 Task: In the Contact  Adeline_Baker@coach.com; add deal stage: 'Presentation scheduled'; Add amount '100000'; Select Deal Type: New Business; Select priority: 'Low'; Associate deal with contact: choose any two contacts and company: Select any company.. Logged in from softage.1@softage.net
Action: Mouse moved to (94, 73)
Screenshot: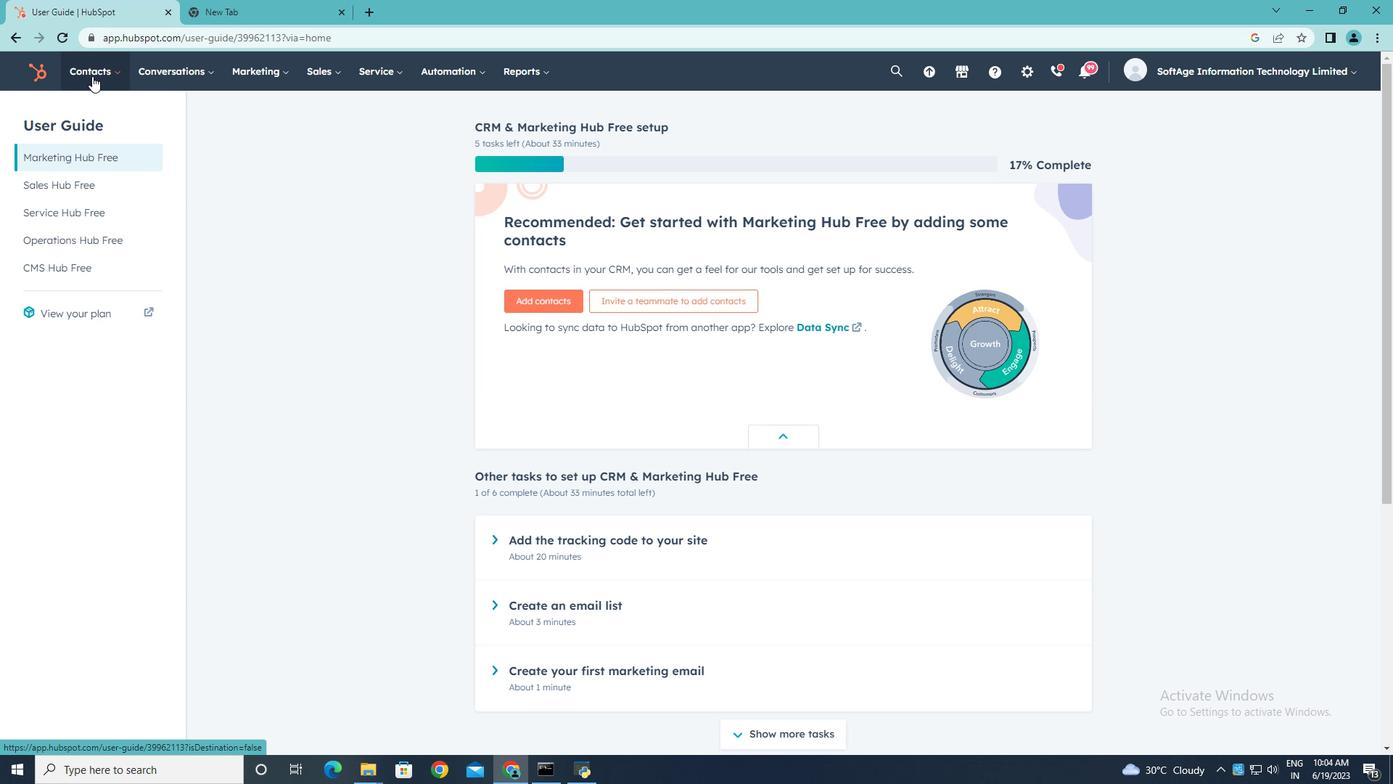 
Action: Mouse pressed left at (94, 73)
Screenshot: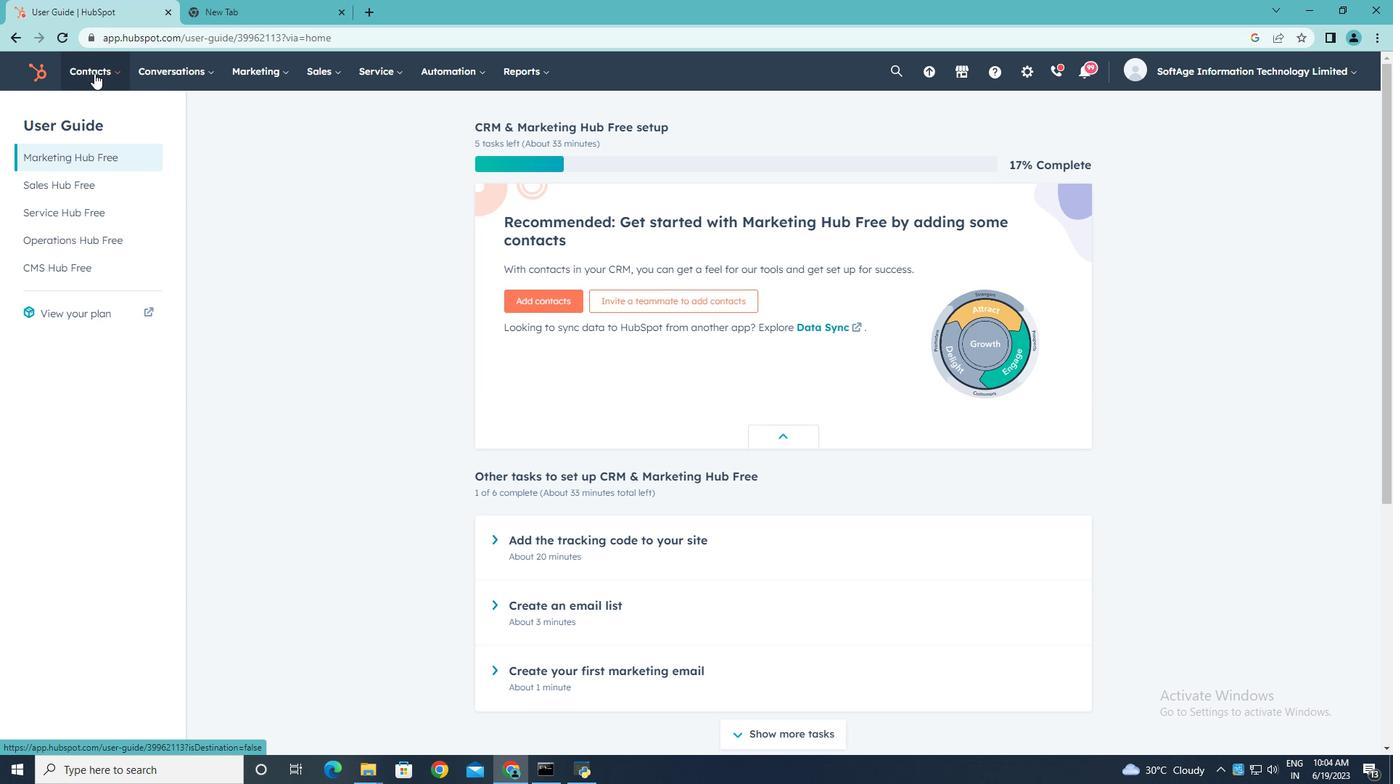 
Action: Mouse moved to (103, 119)
Screenshot: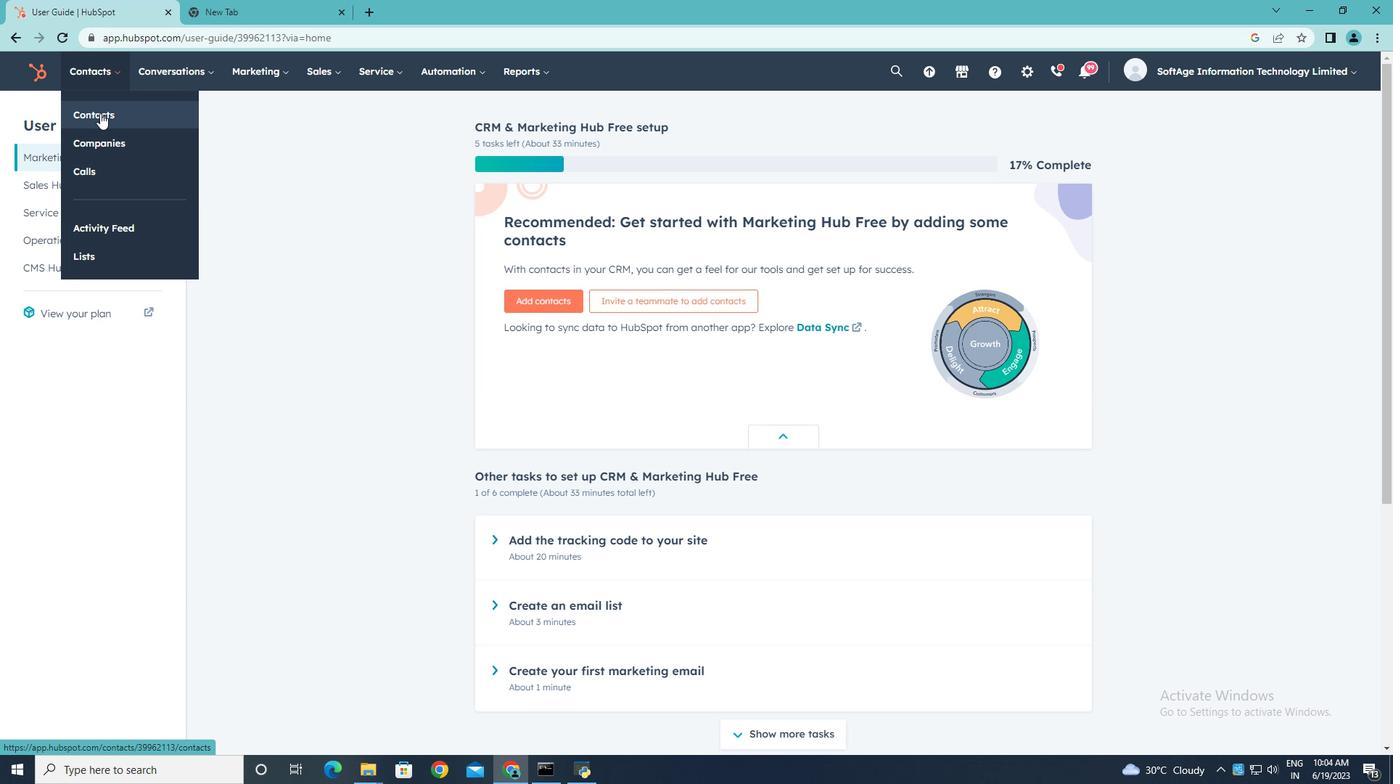 
Action: Mouse pressed left at (103, 119)
Screenshot: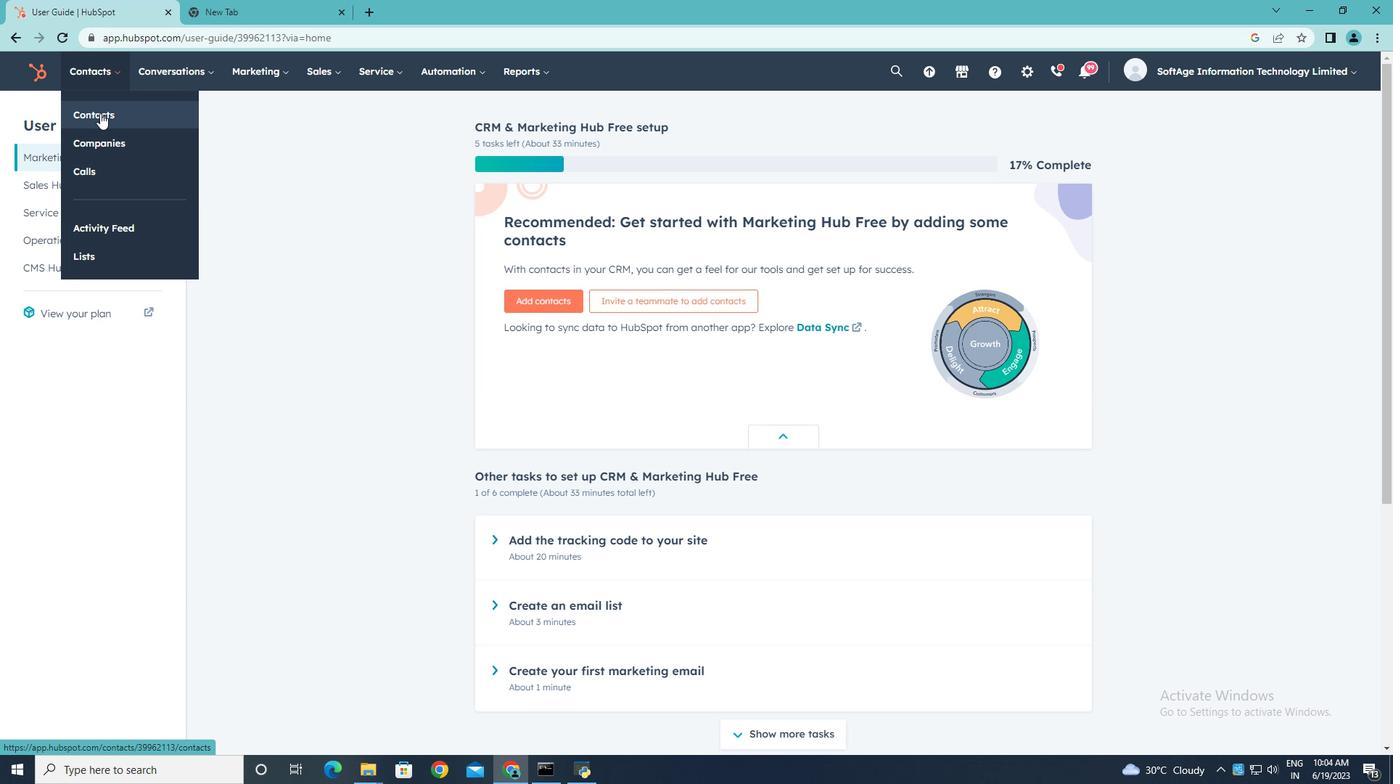 
Action: Mouse moved to (107, 238)
Screenshot: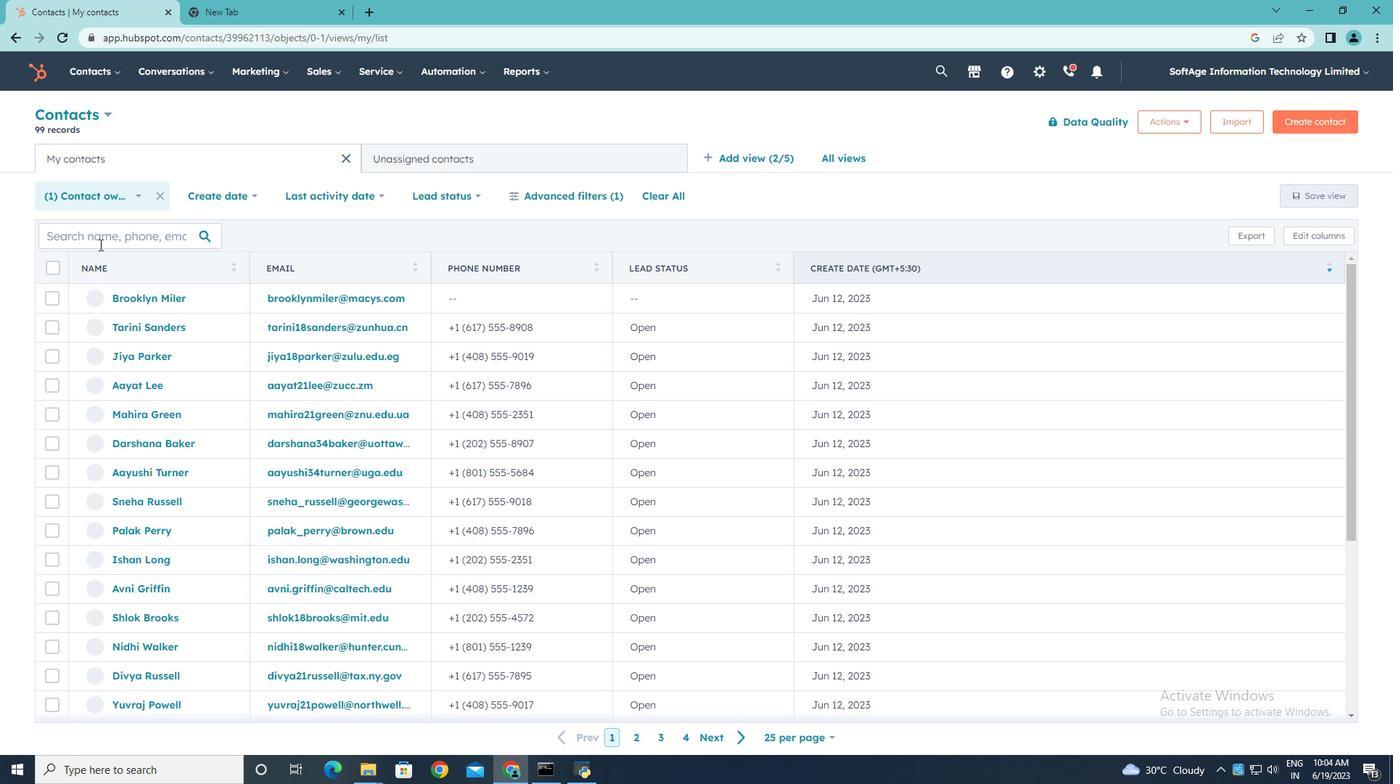 
Action: Mouse pressed left at (107, 238)
Screenshot: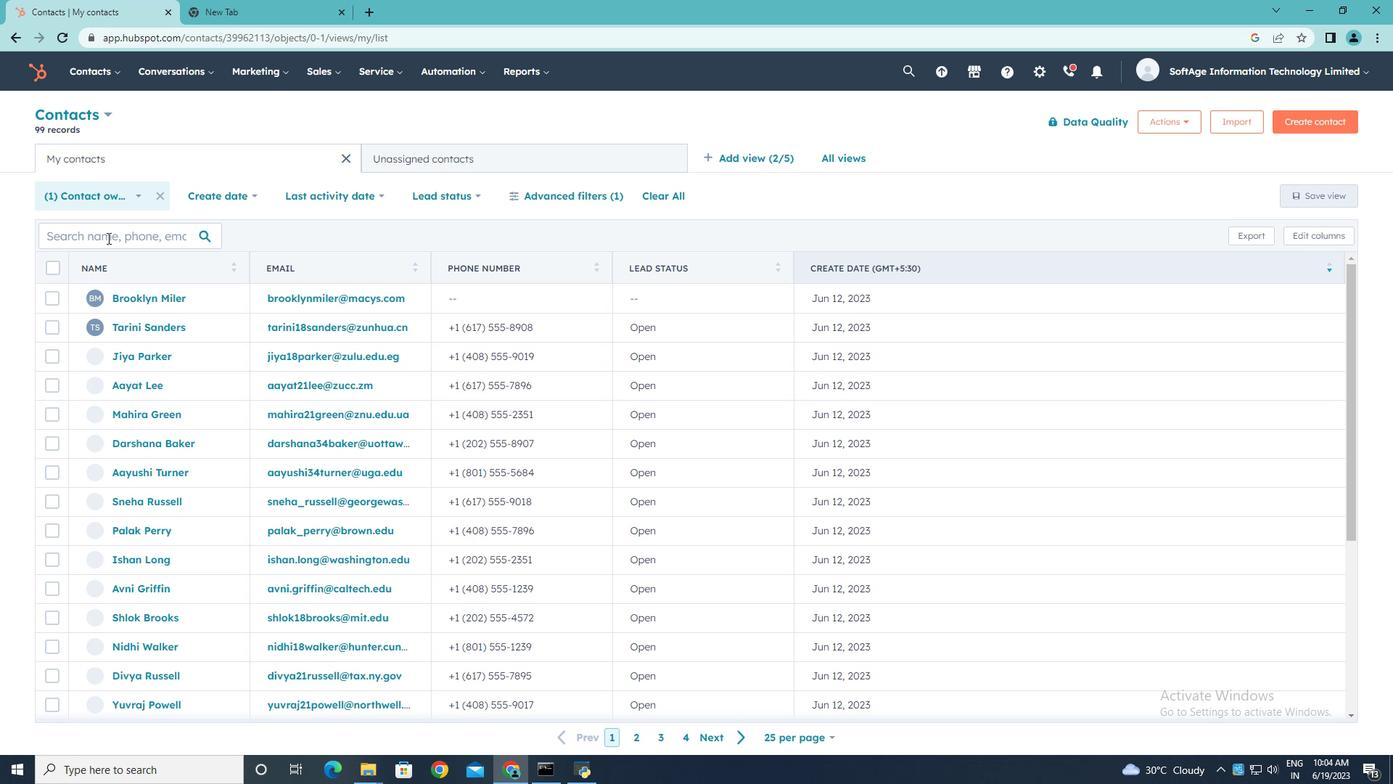 
Action: Key pressed <Key.shift>Adeline<Key.shift>_<Key.shift>Baker<Key.shift>@coach.com
Screenshot: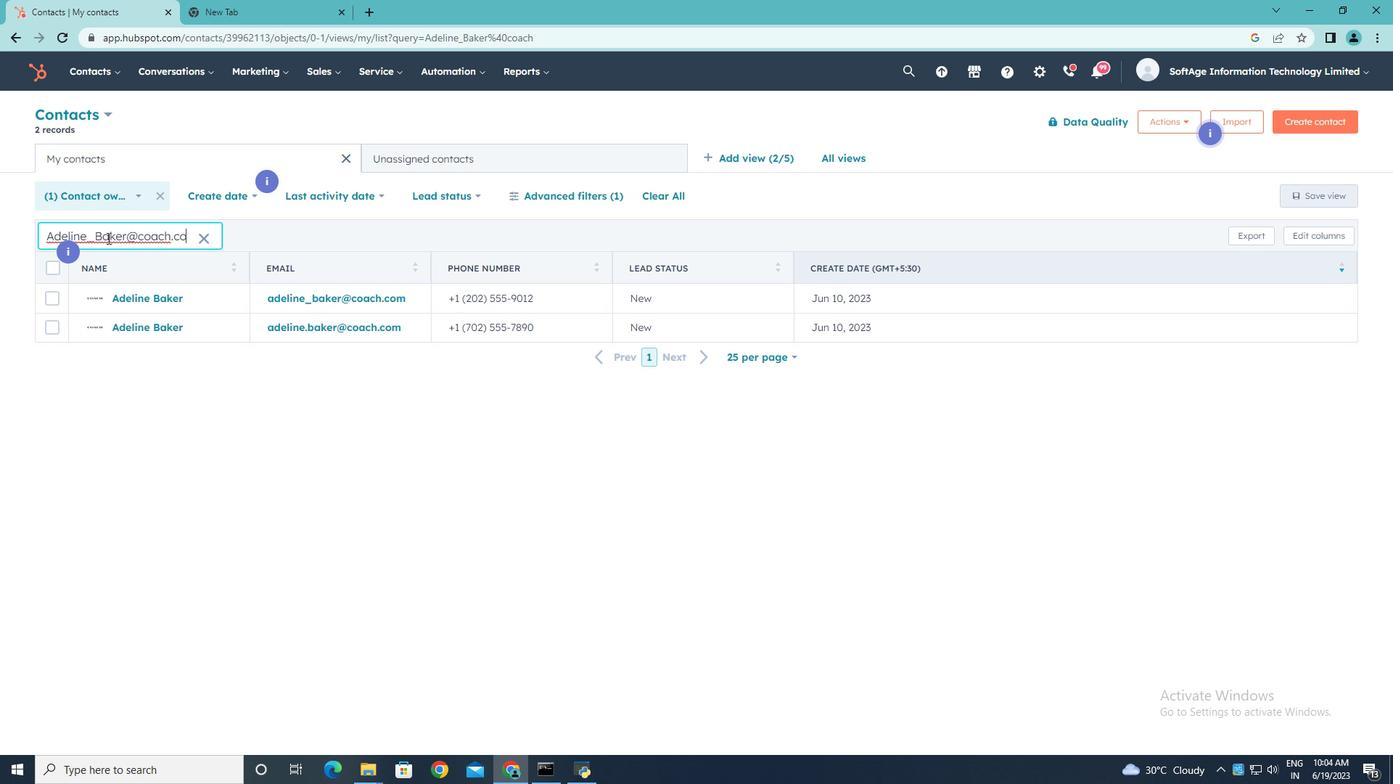 
Action: Mouse moved to (134, 298)
Screenshot: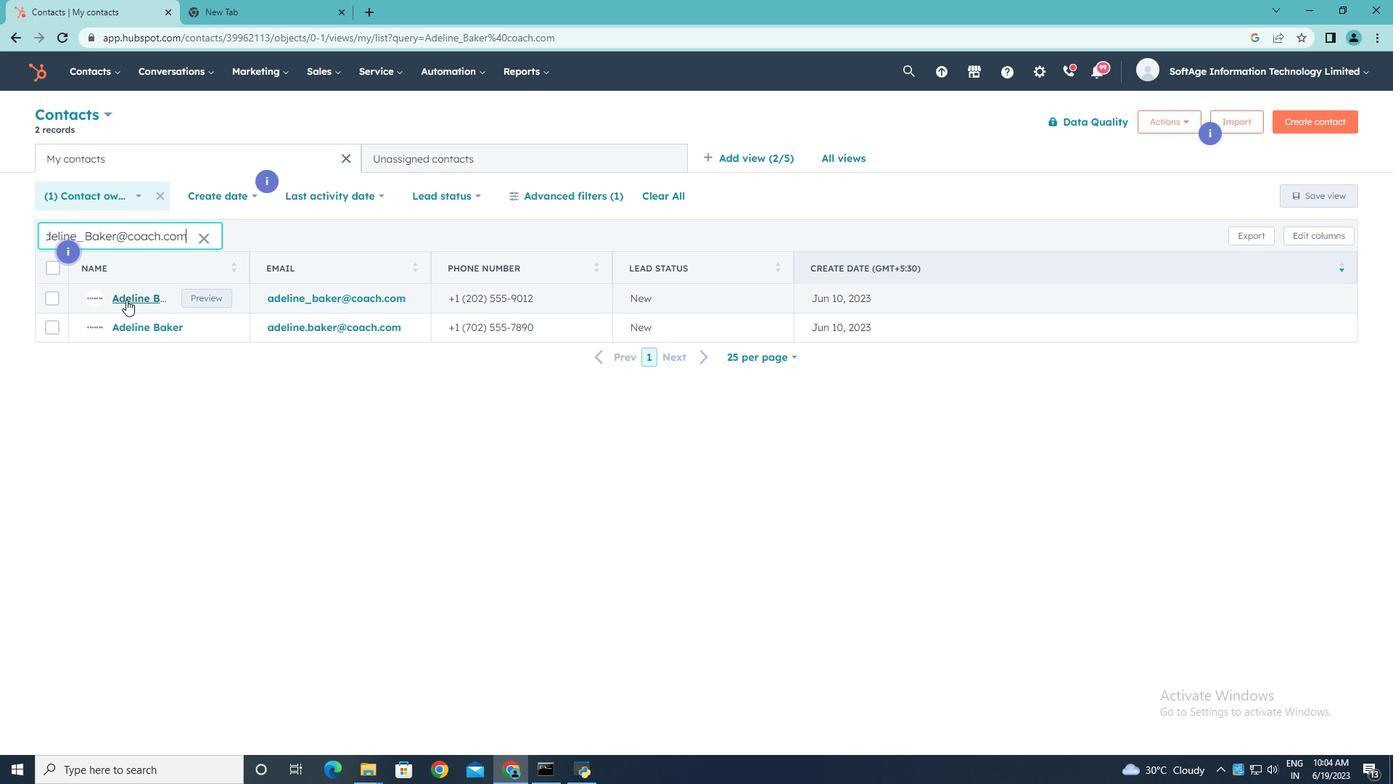 
Action: Mouse pressed left at (134, 298)
Screenshot: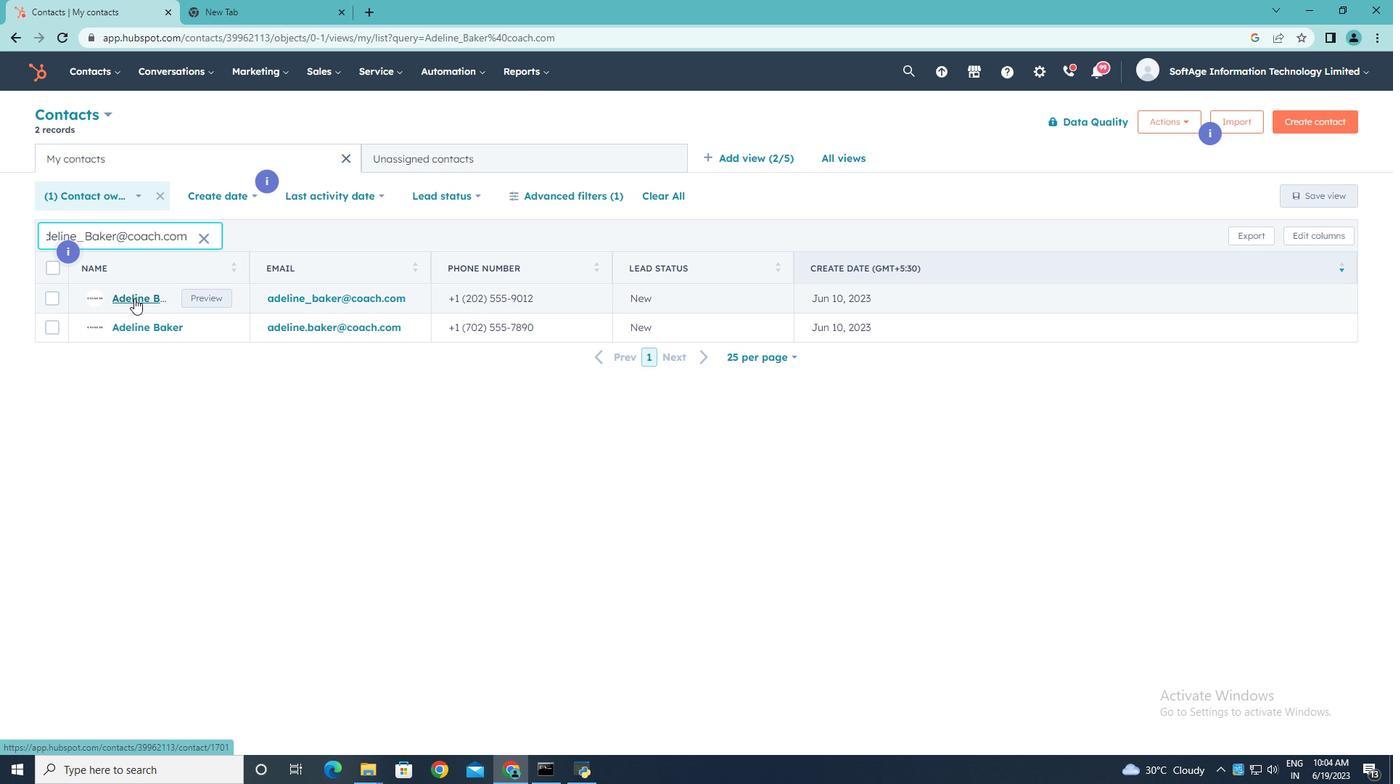 
Action: Mouse moved to (839, 440)
Screenshot: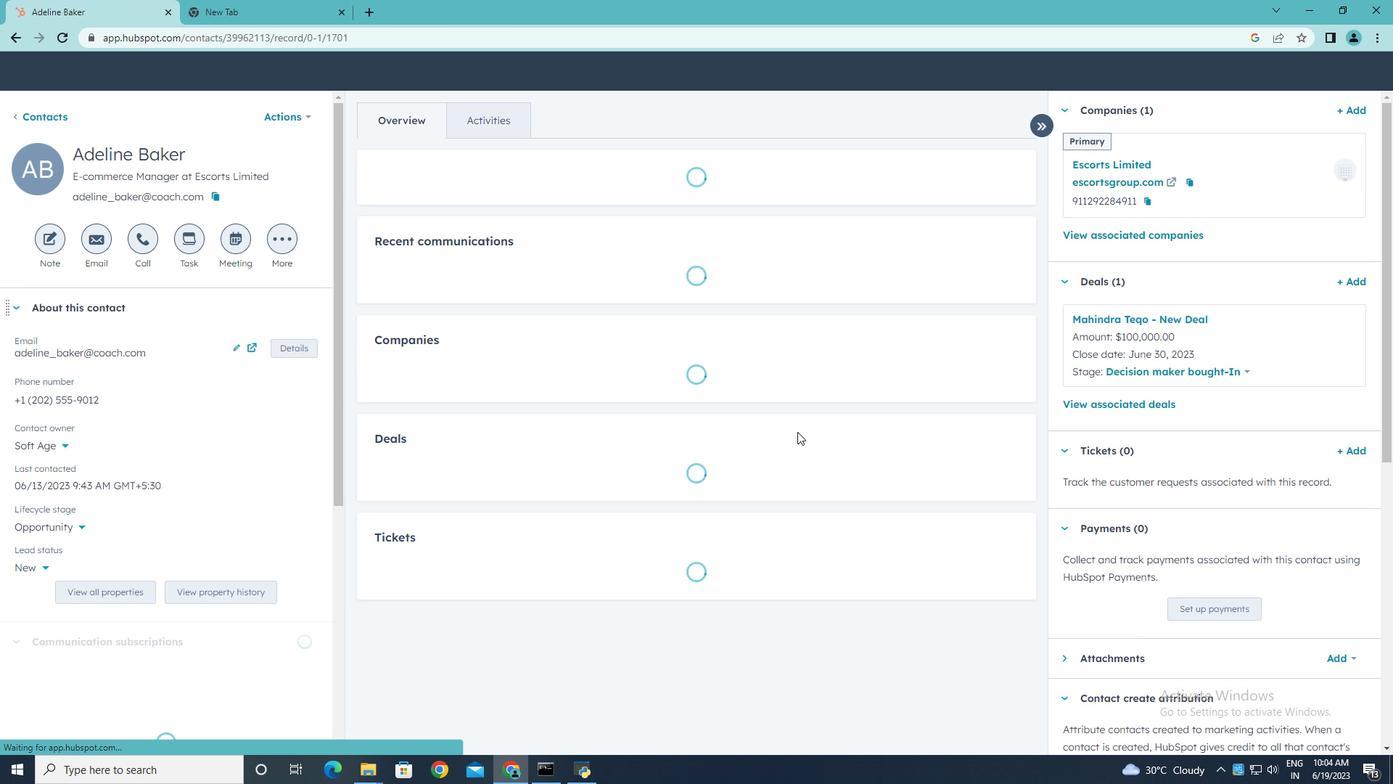 
Action: Mouse scrolled (839, 439) with delta (0, 0)
Screenshot: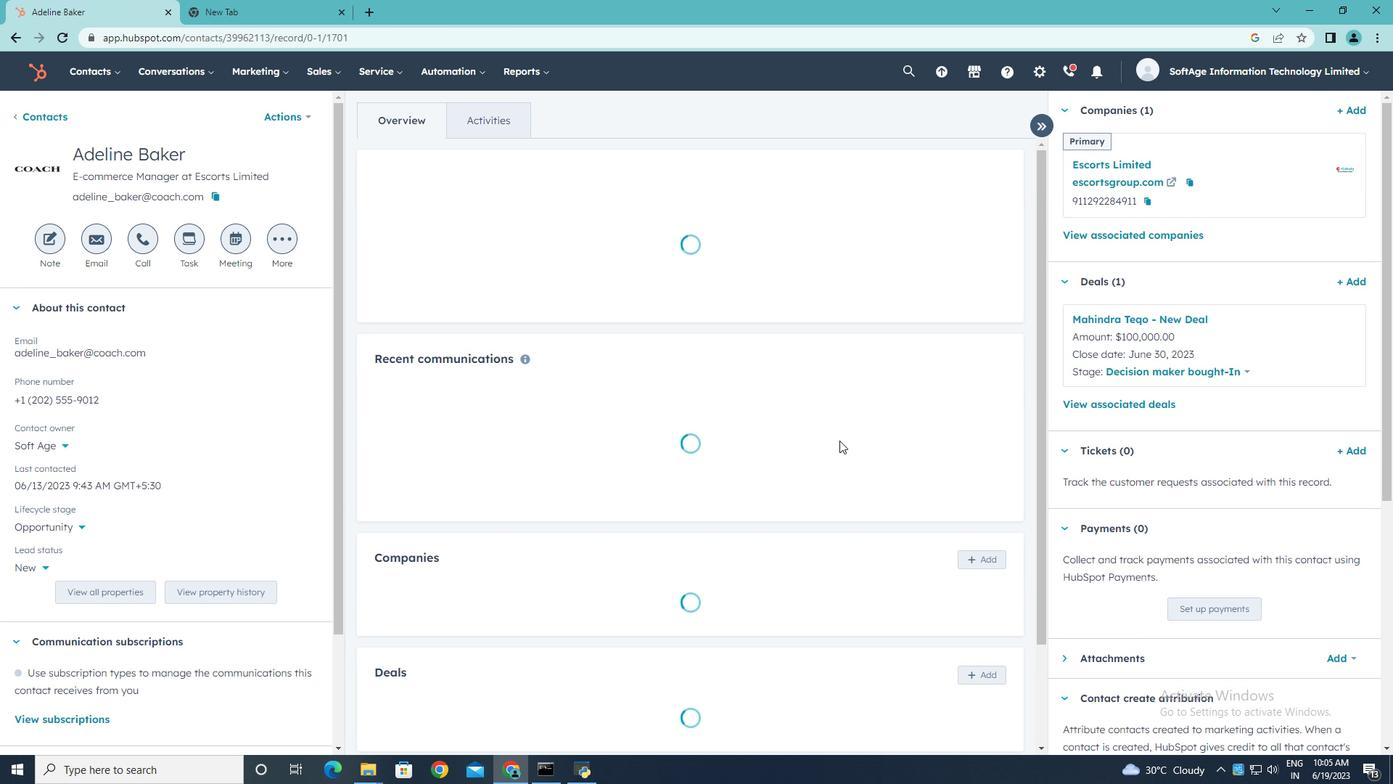 
Action: Mouse scrolled (839, 439) with delta (0, 0)
Screenshot: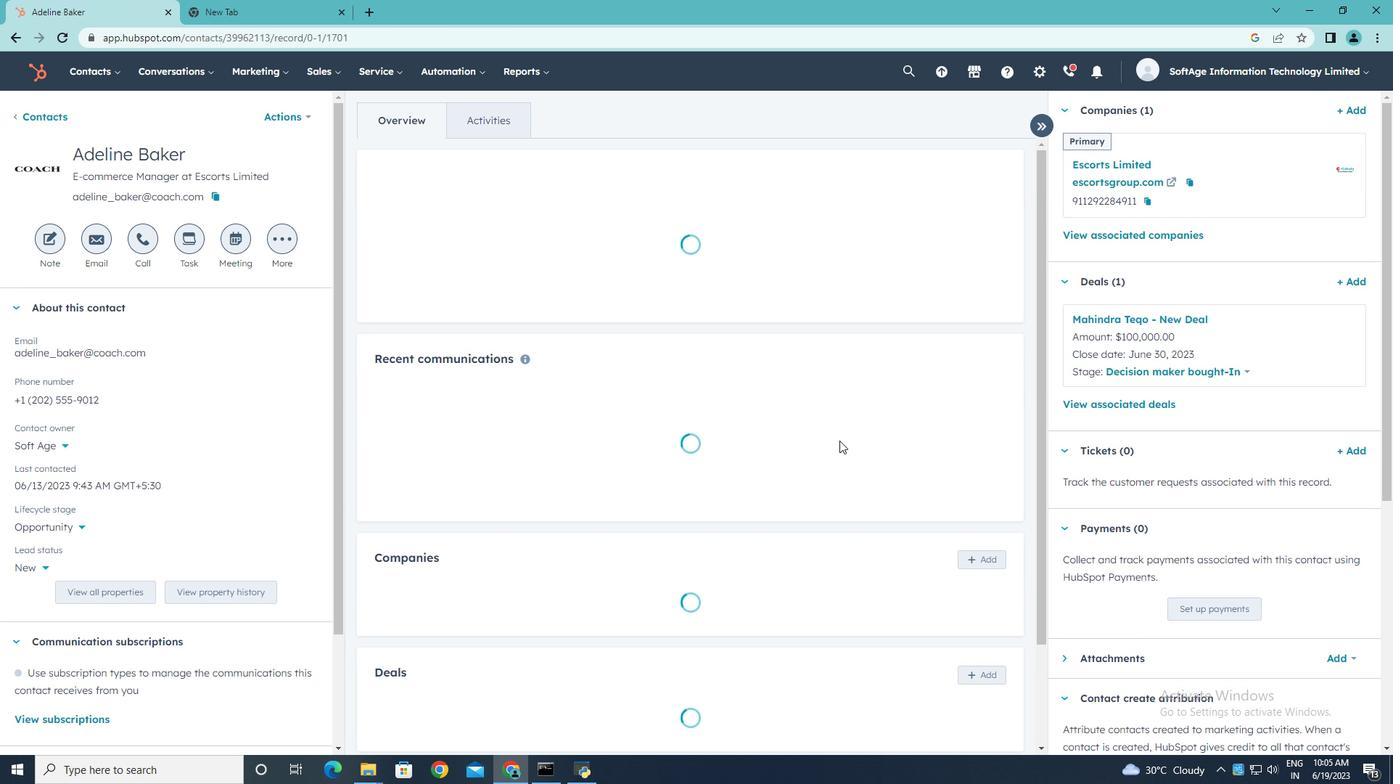 
Action: Mouse scrolled (839, 439) with delta (0, 0)
Screenshot: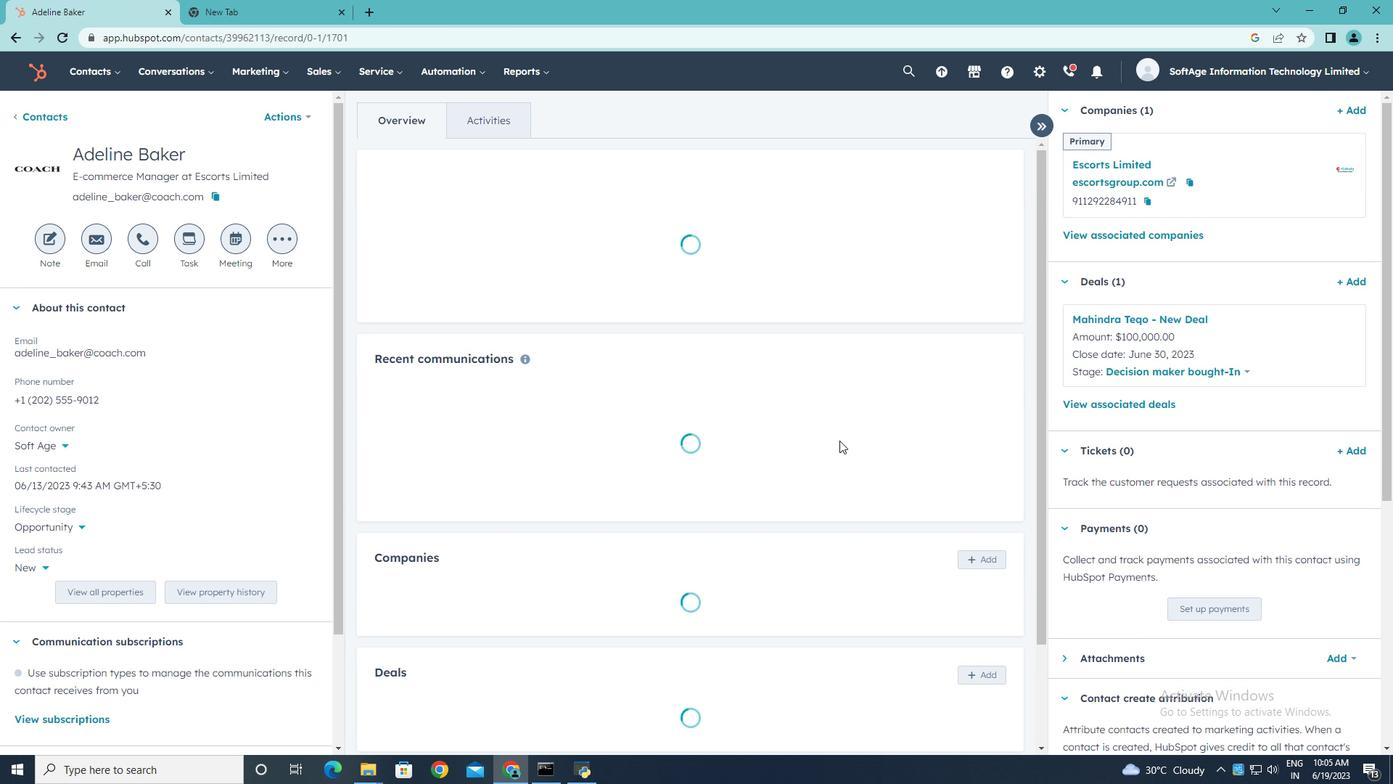 
Action: Mouse scrolled (839, 439) with delta (0, 0)
Screenshot: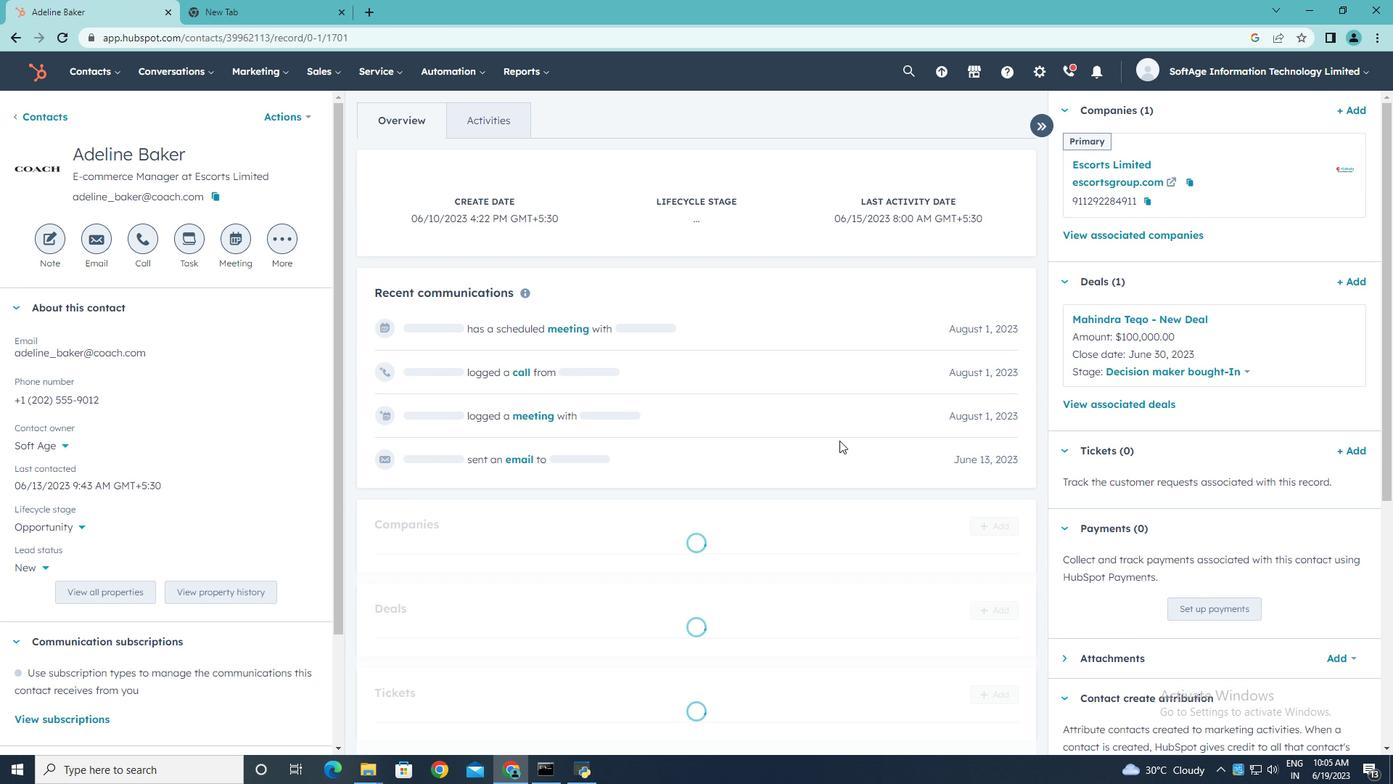 
Action: Mouse scrolled (839, 439) with delta (0, 0)
Screenshot: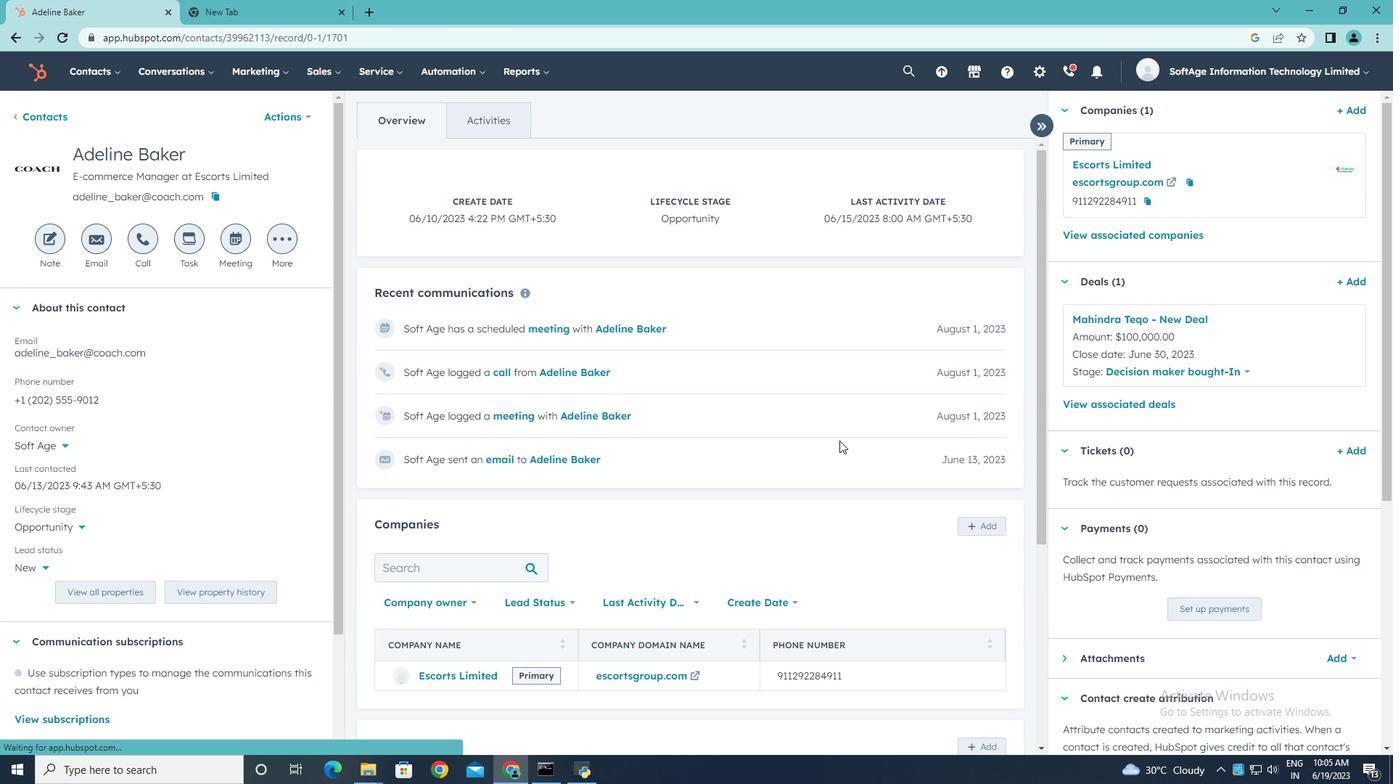 
Action: Mouse scrolled (839, 439) with delta (0, 0)
Screenshot: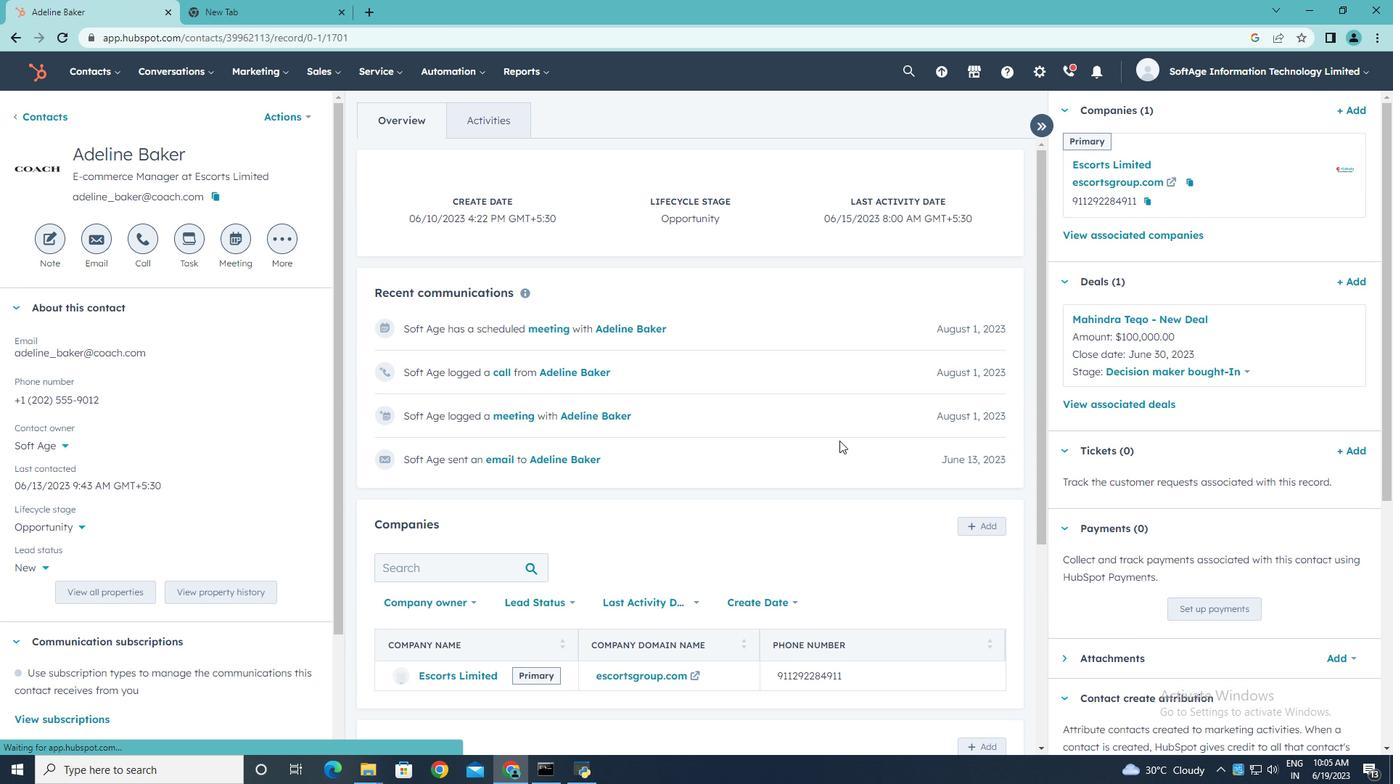 
Action: Mouse scrolled (839, 439) with delta (0, 0)
Screenshot: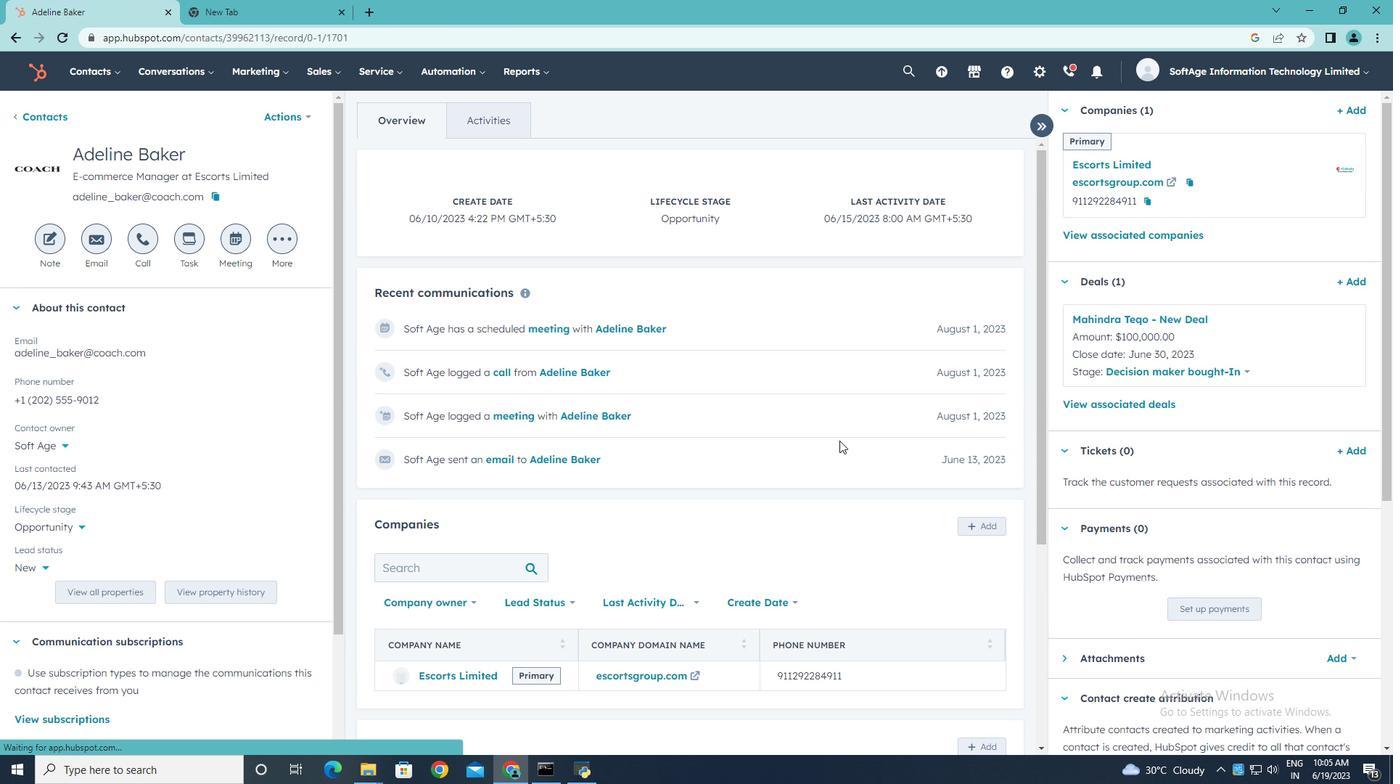 
Action: Mouse scrolled (839, 439) with delta (0, 0)
Screenshot: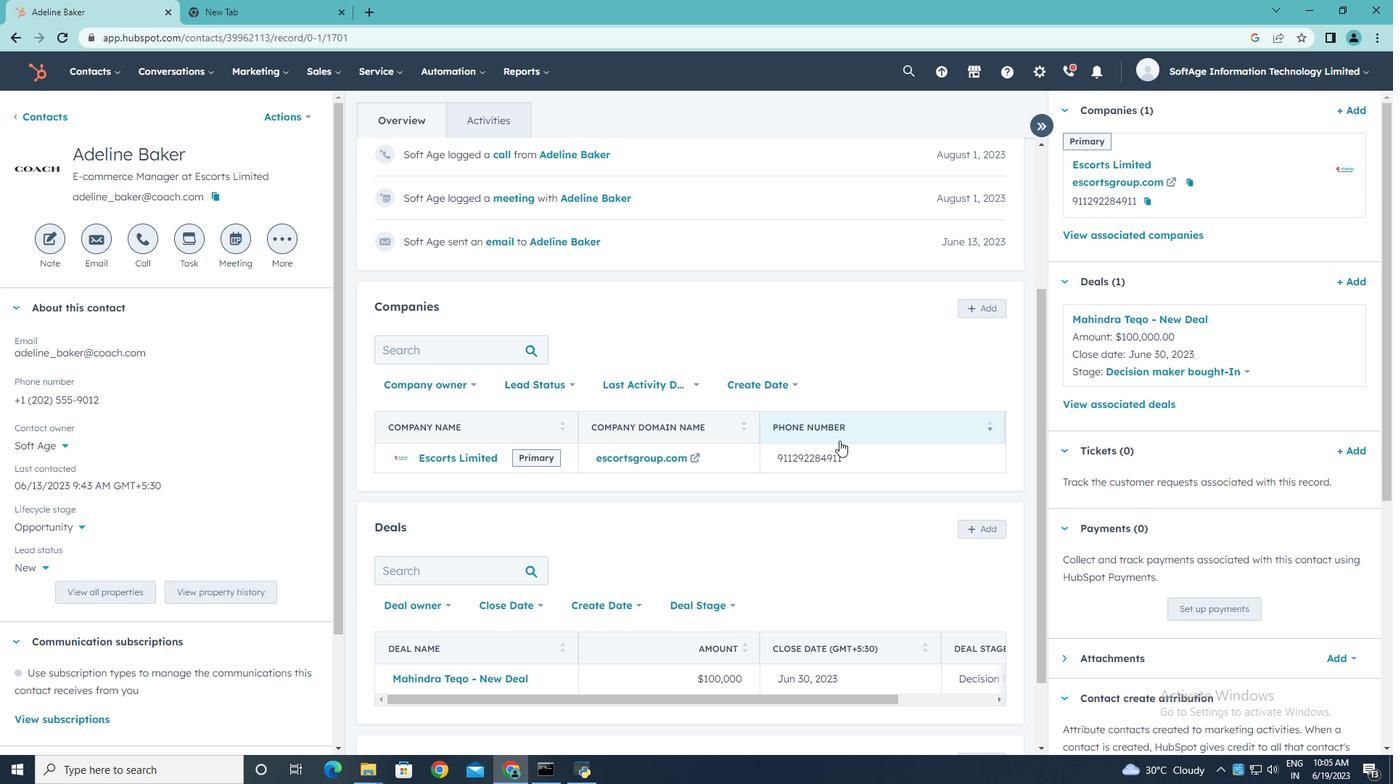 
Action: Mouse scrolled (839, 439) with delta (0, 0)
Screenshot: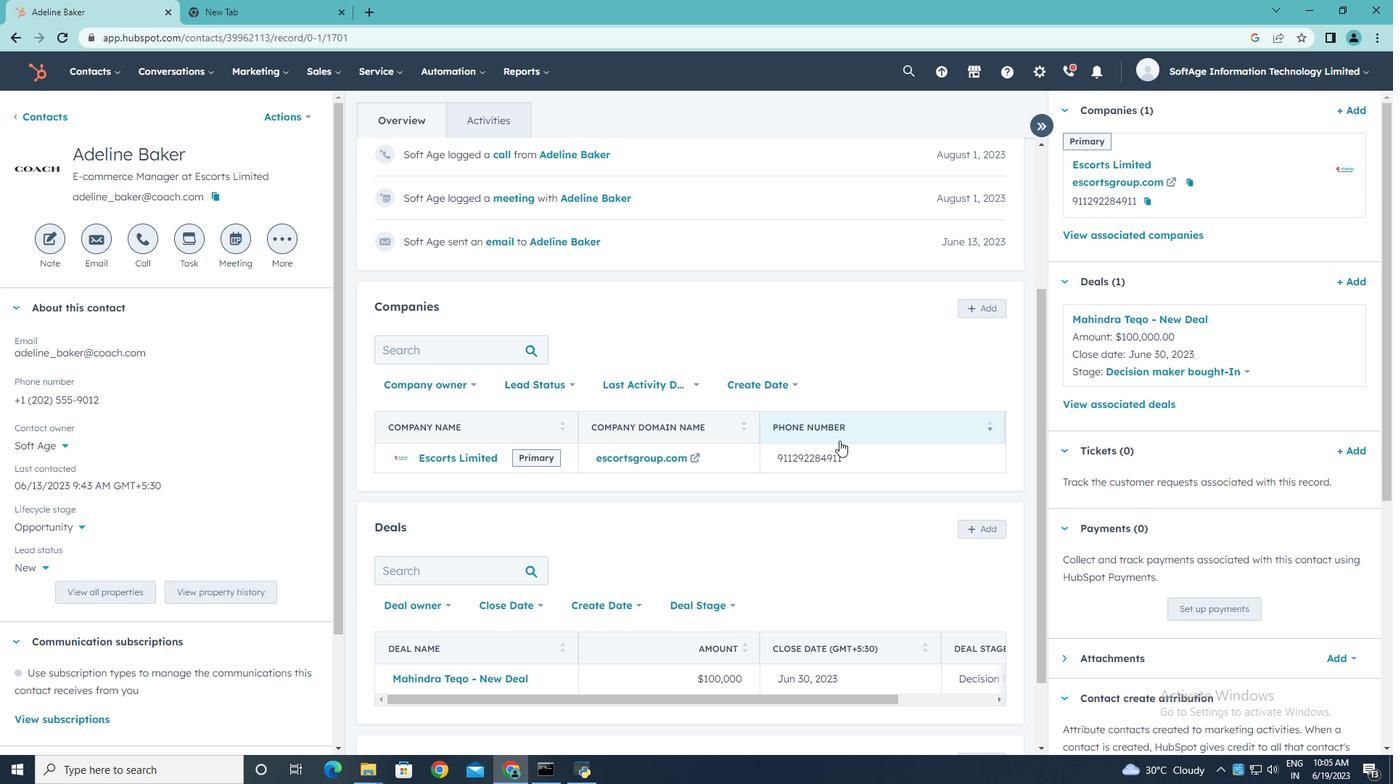 
Action: Mouse moved to (975, 434)
Screenshot: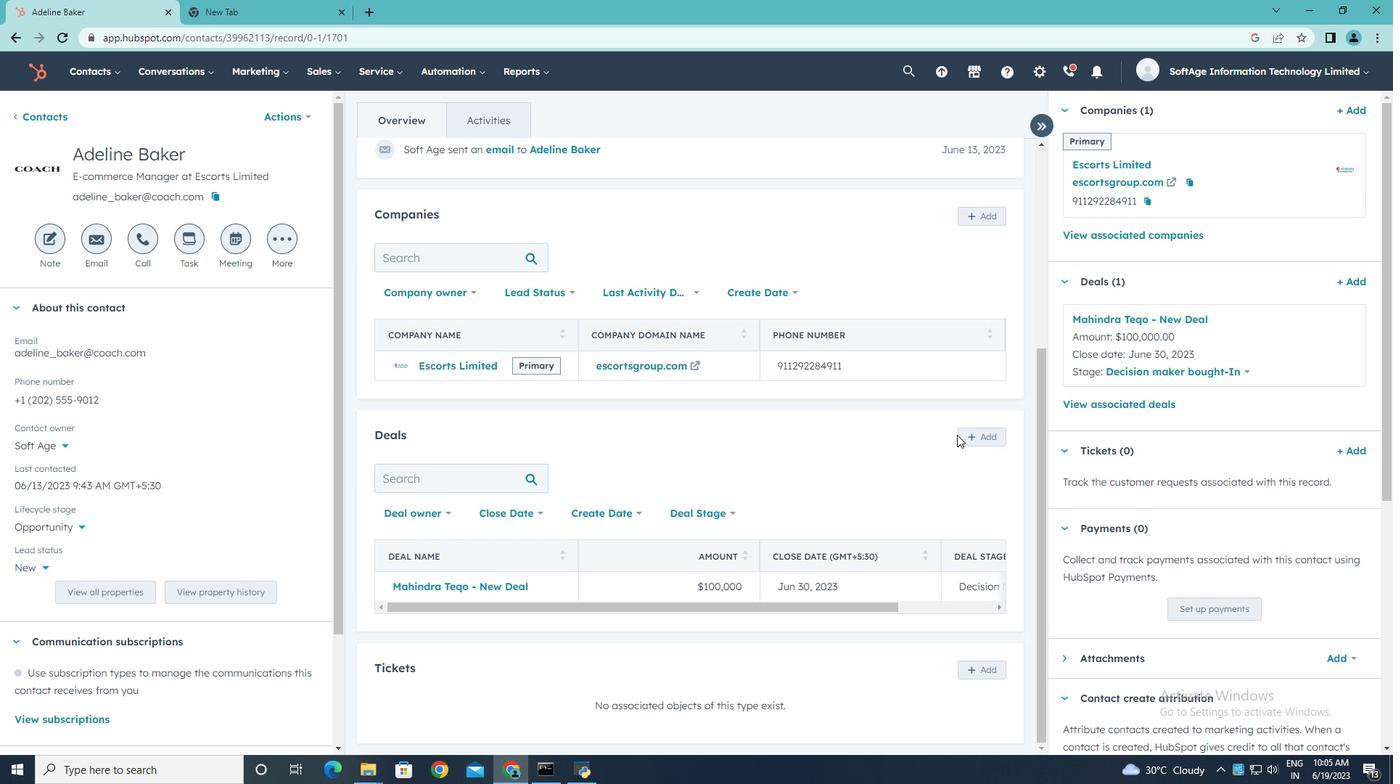 
Action: Mouse pressed left at (975, 434)
Screenshot: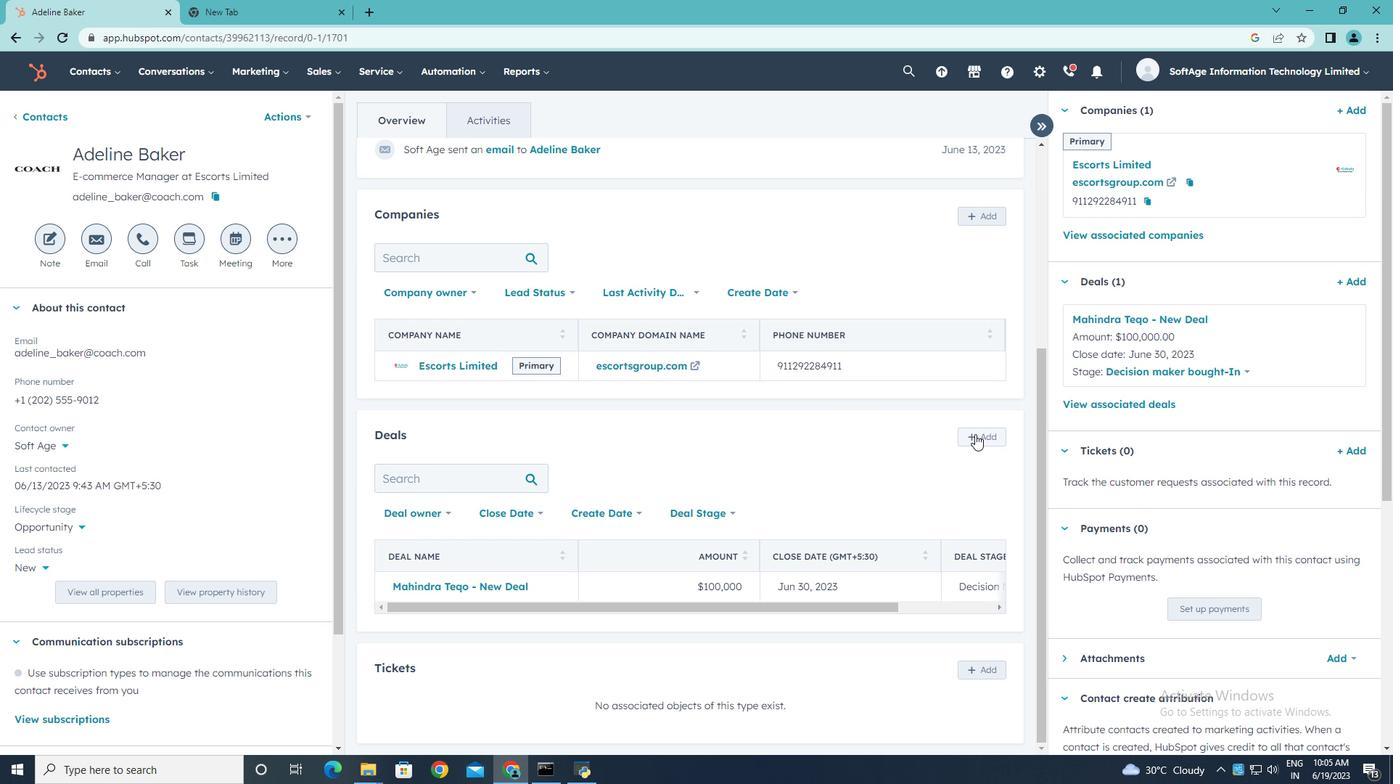 
Action: Mouse moved to (1334, 369)
Screenshot: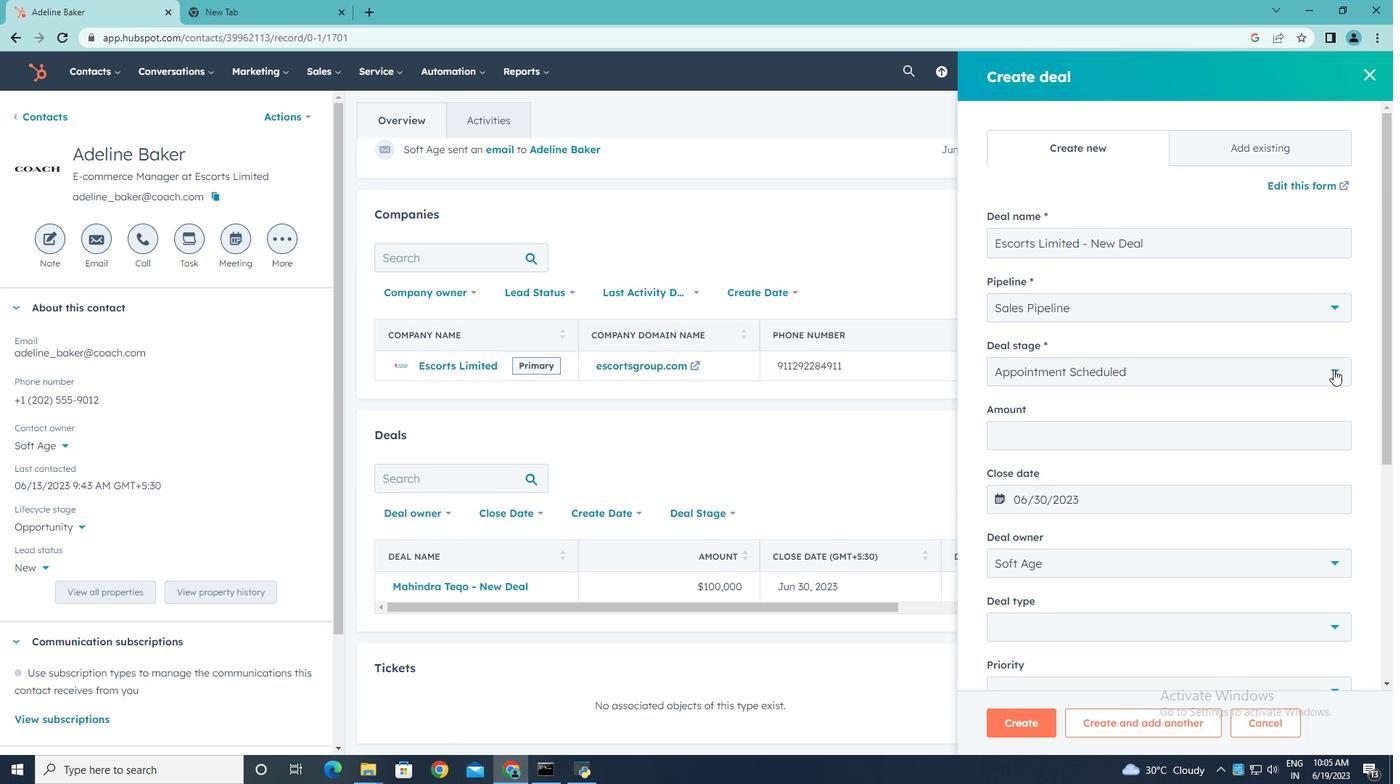 
Action: Mouse pressed left at (1334, 369)
Screenshot: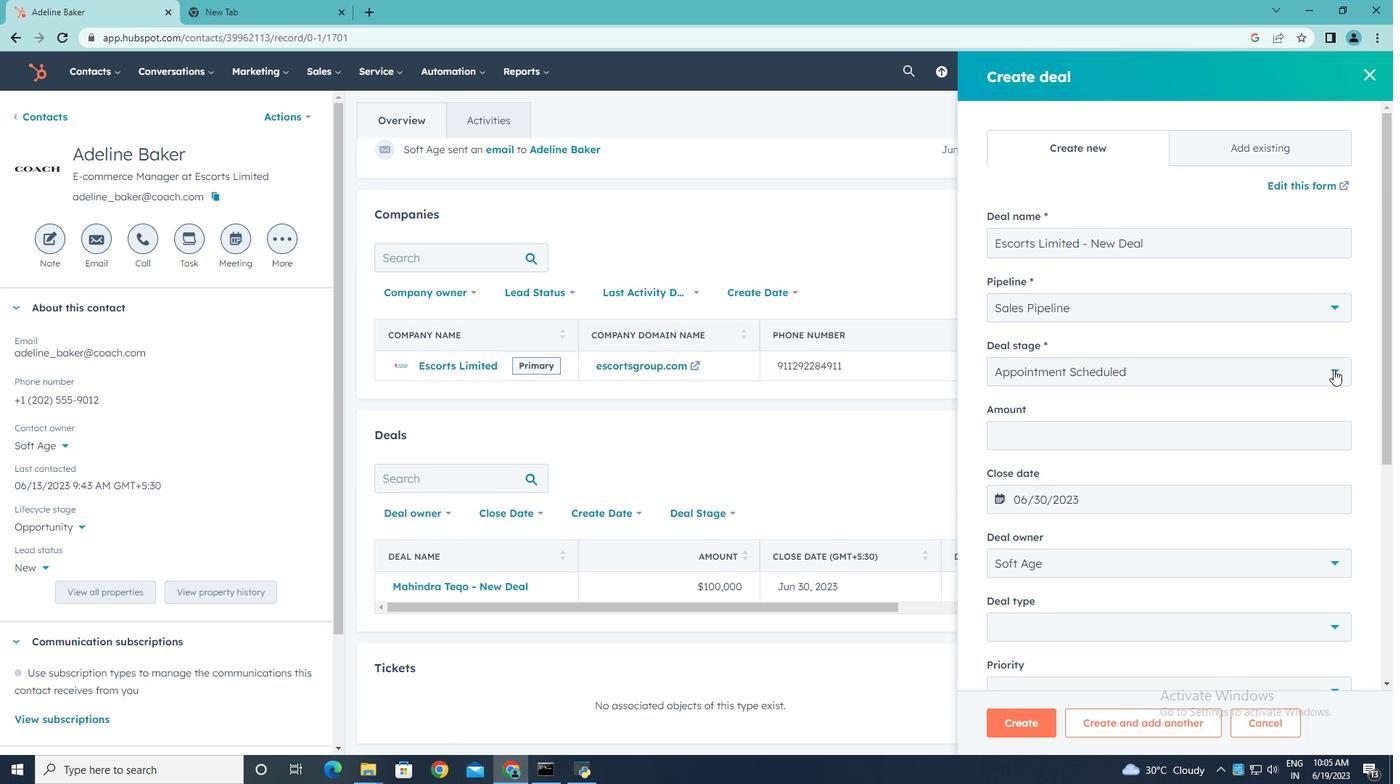 
Action: Mouse moved to (1138, 455)
Screenshot: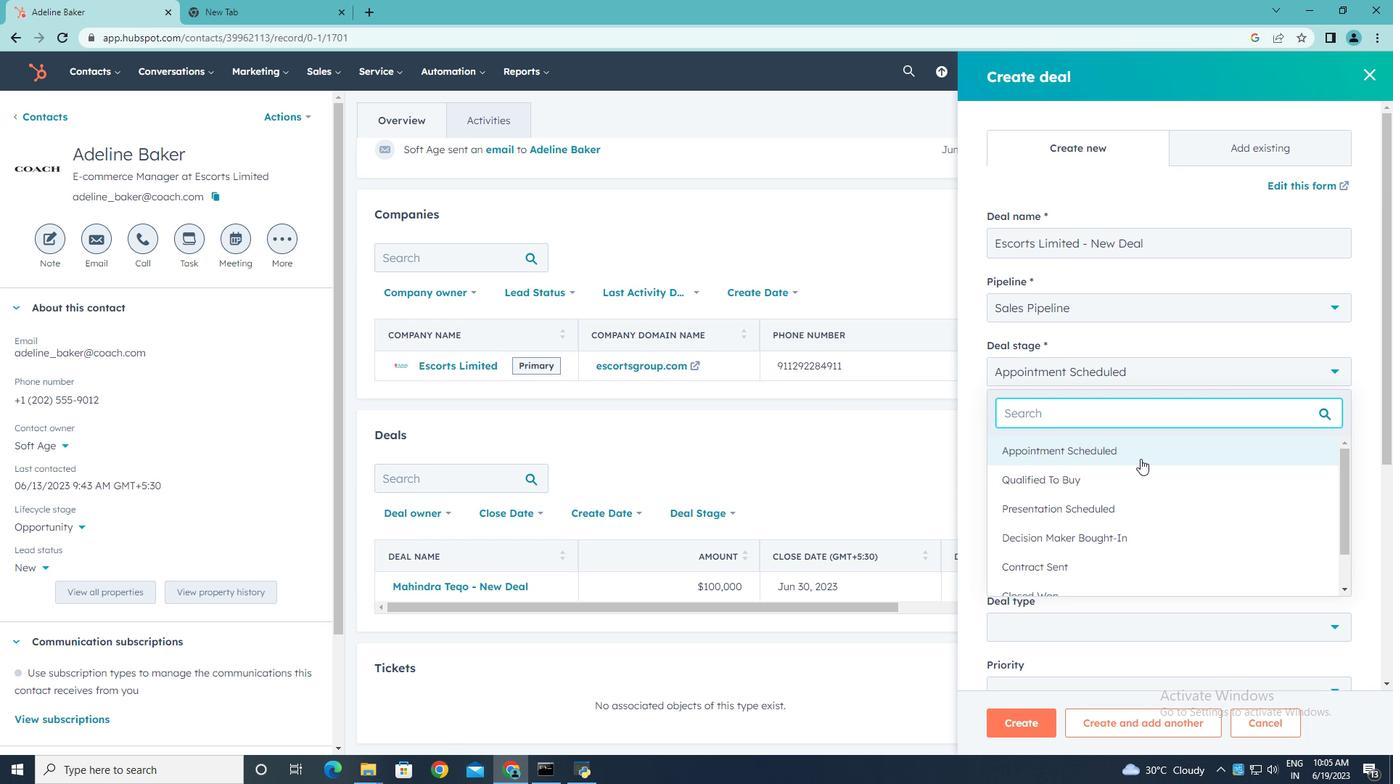 
Action: Mouse scrolled (1138, 454) with delta (0, 0)
Screenshot: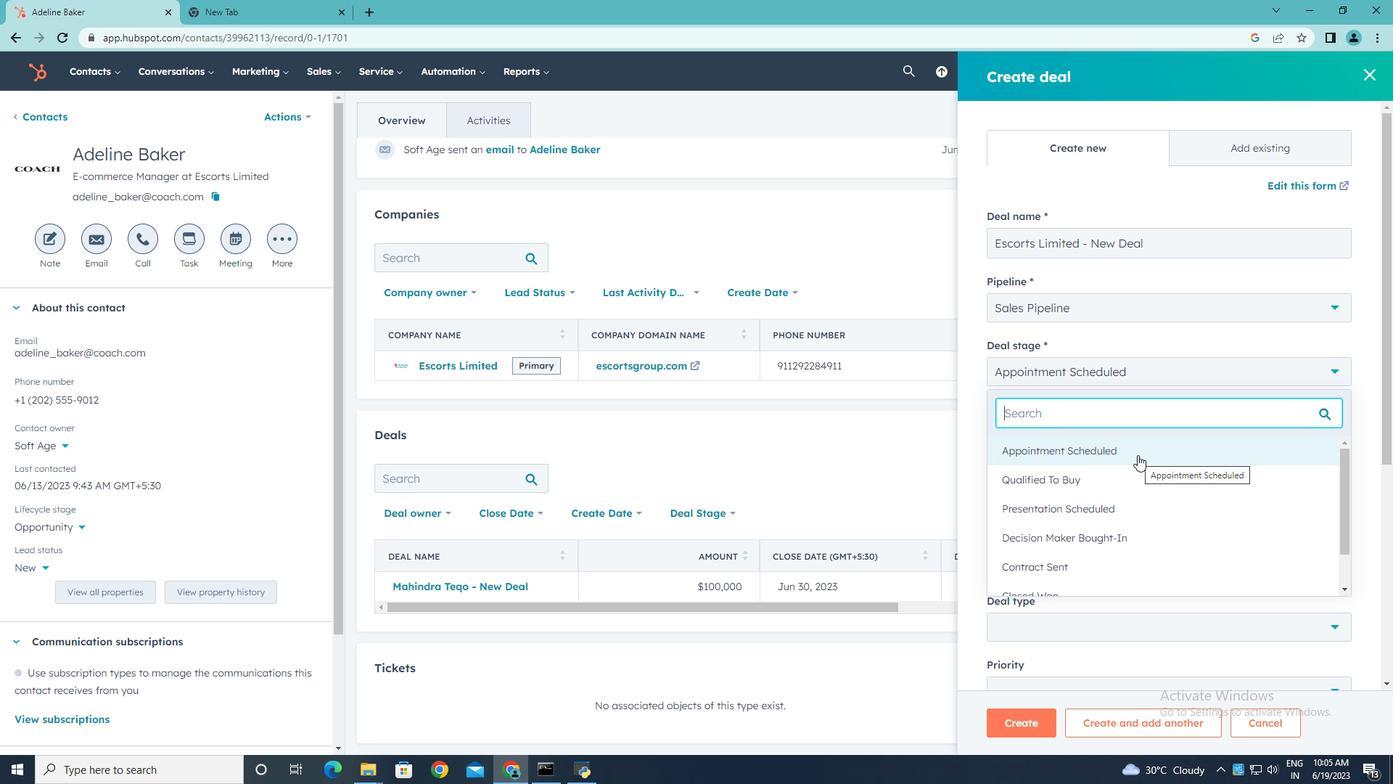 
Action: Mouse scrolled (1138, 454) with delta (0, 0)
Screenshot: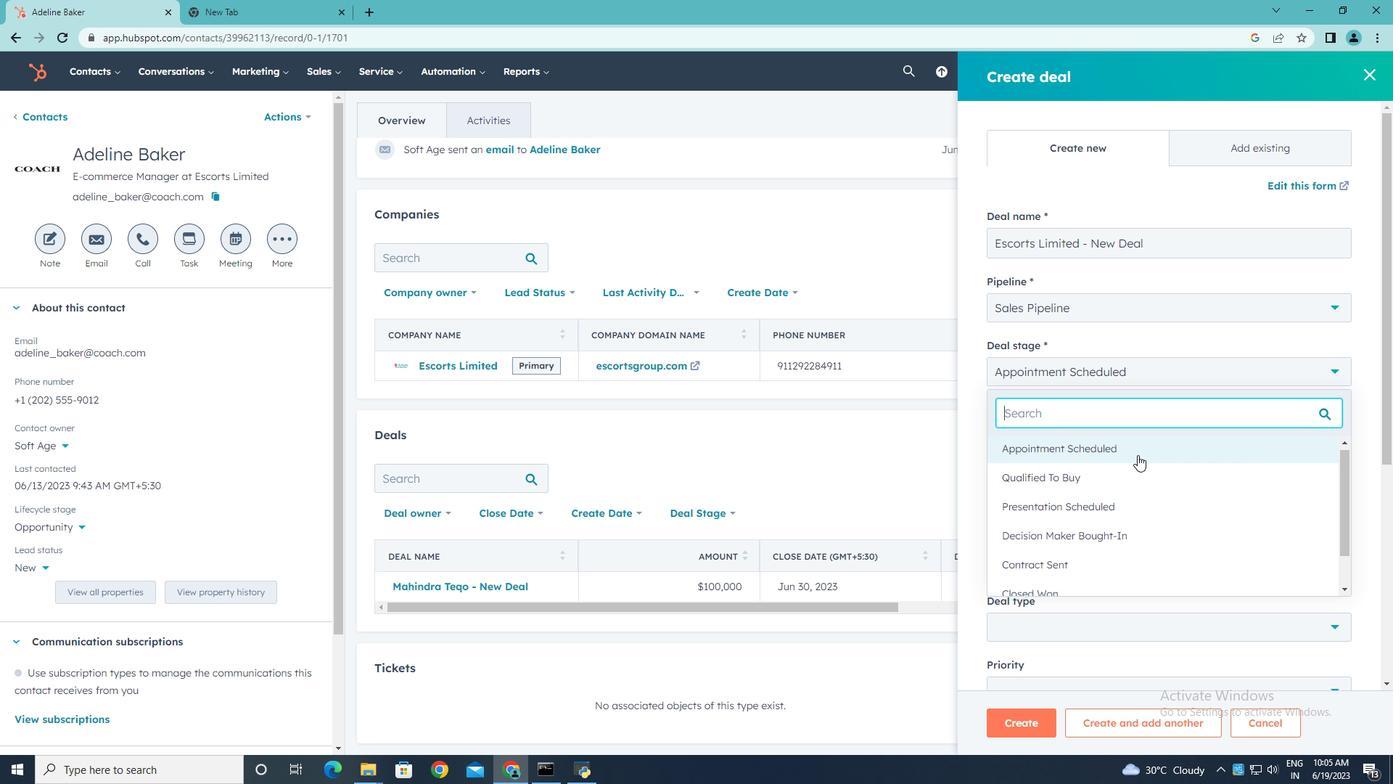 
Action: Mouse moved to (1126, 466)
Screenshot: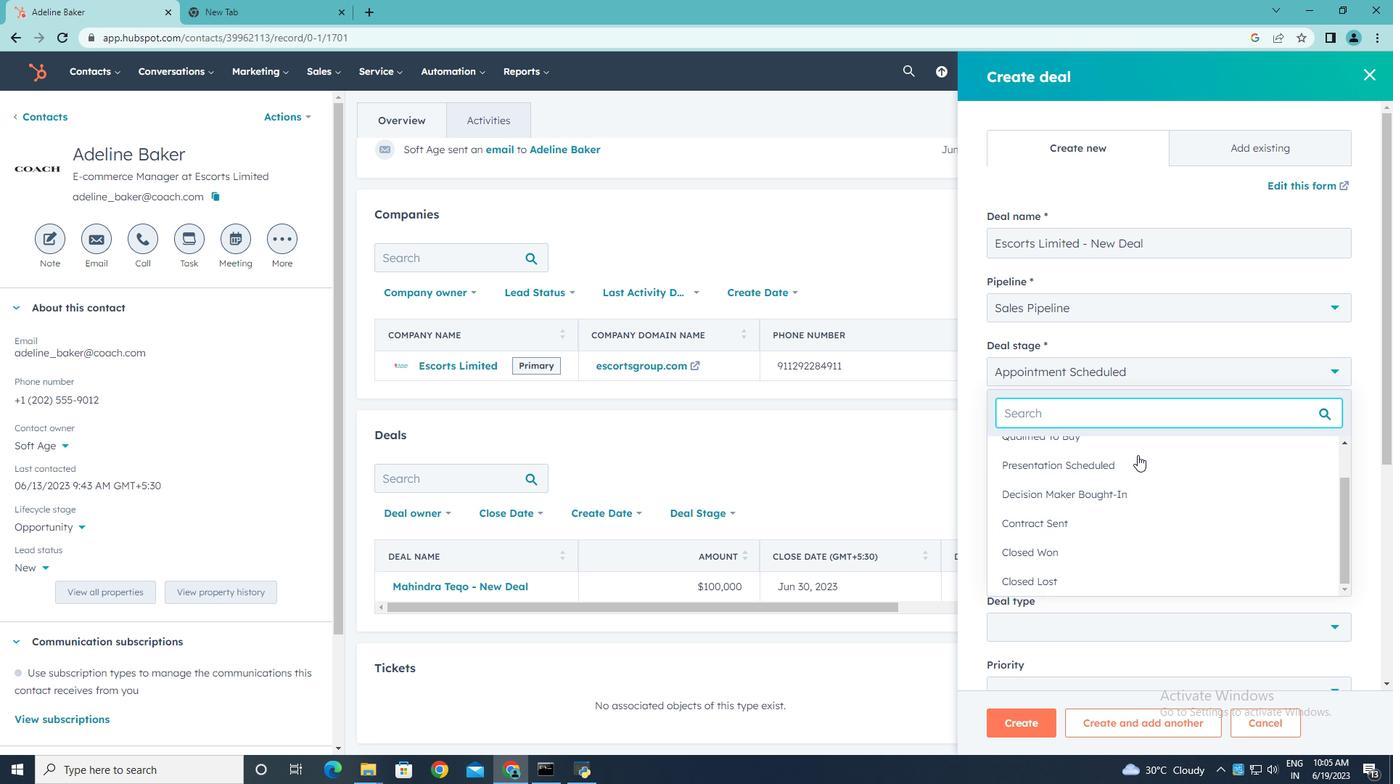 
Action: Mouse pressed left at (1126, 466)
Screenshot: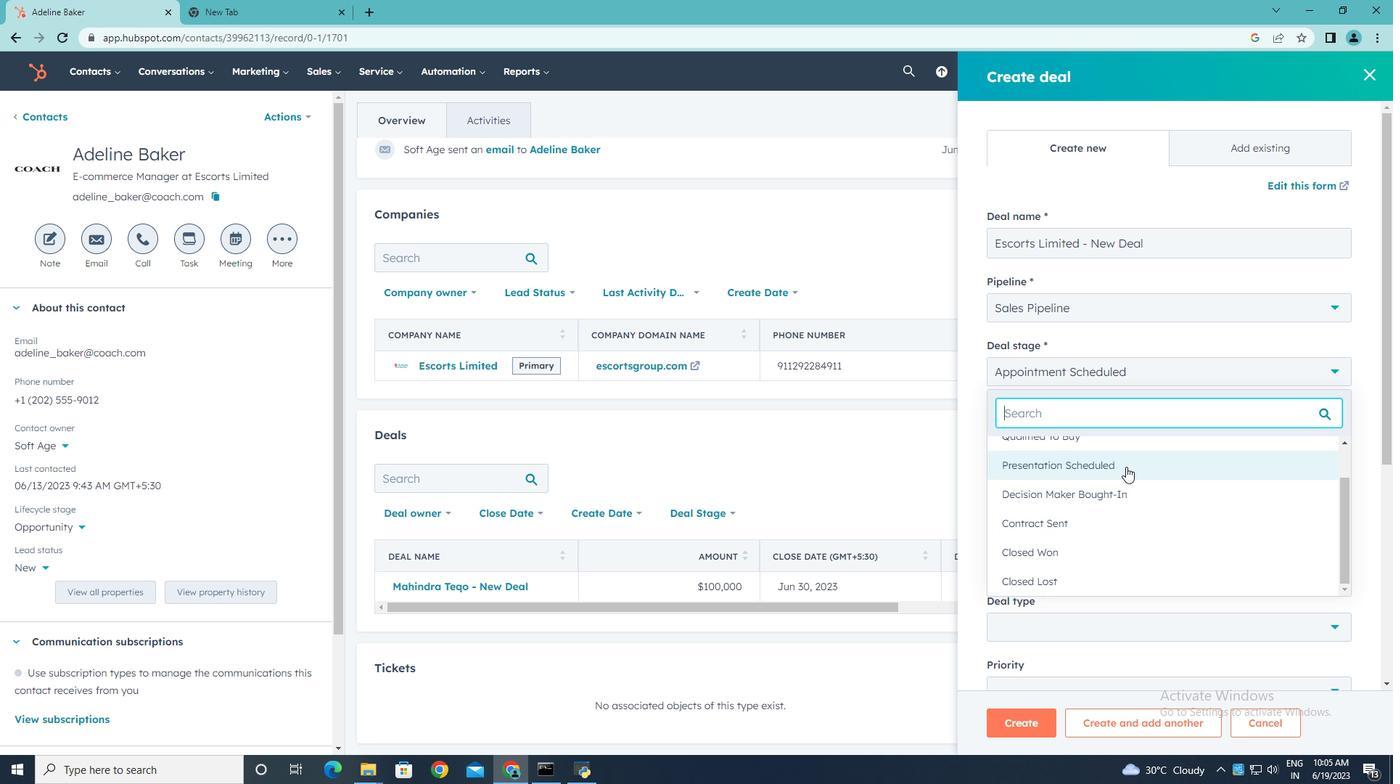 
Action: Mouse moved to (1242, 433)
Screenshot: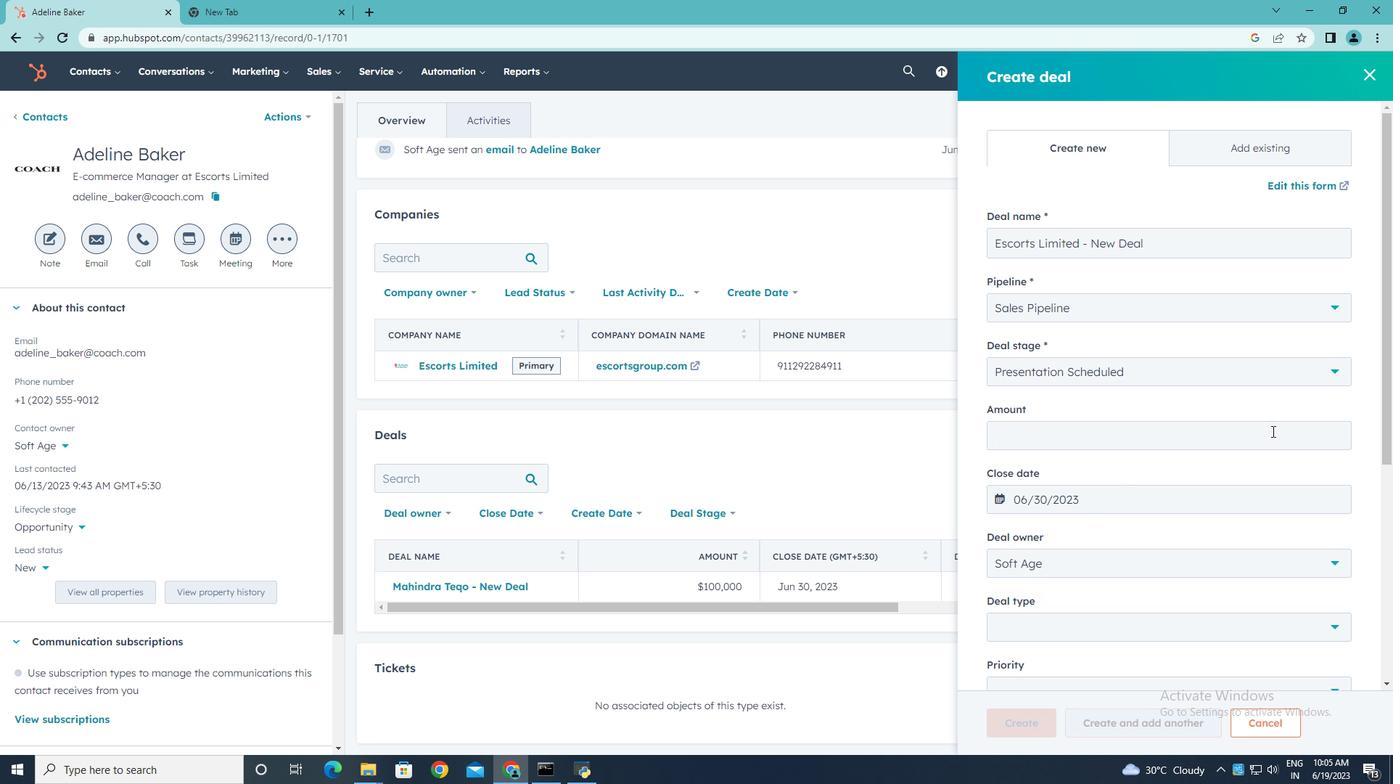 
Action: Mouse pressed left at (1242, 433)
Screenshot: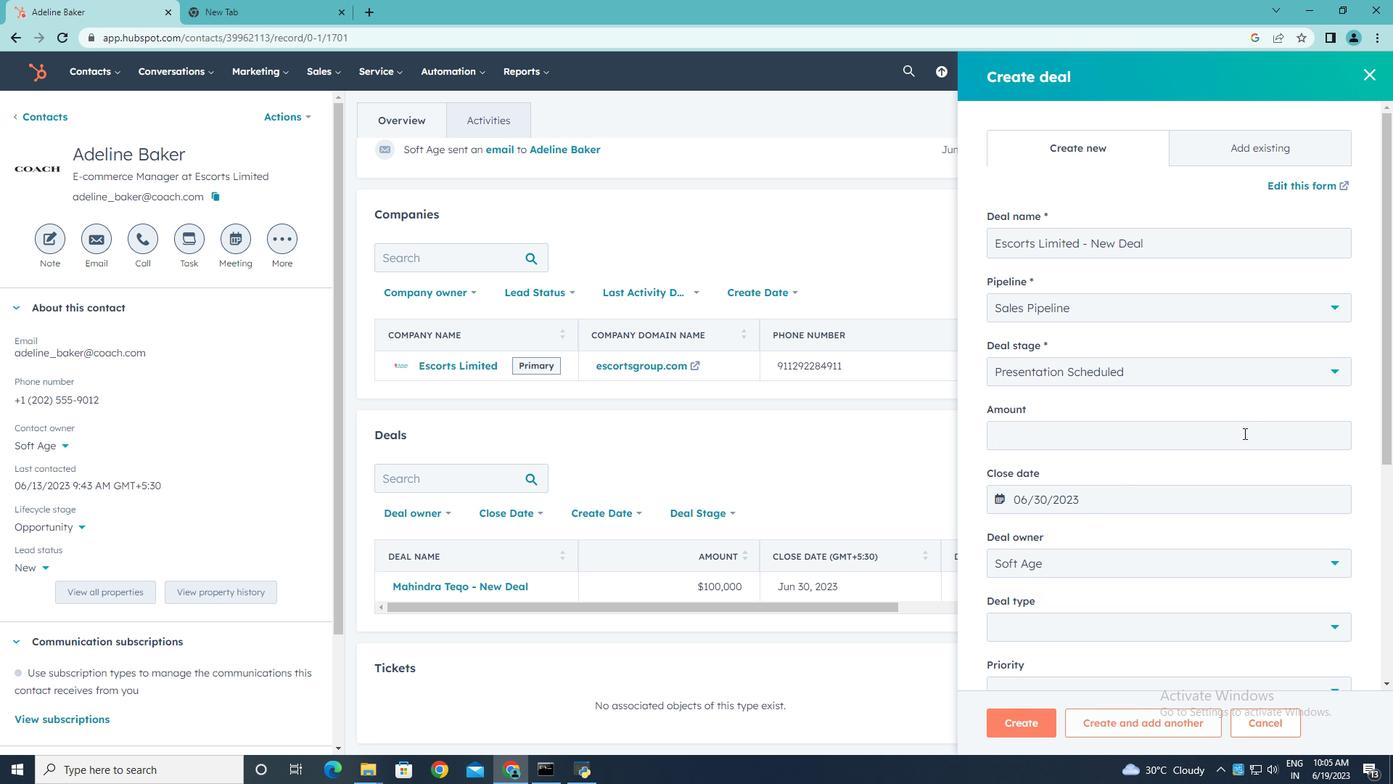 
Action: Key pressed 100000
Screenshot: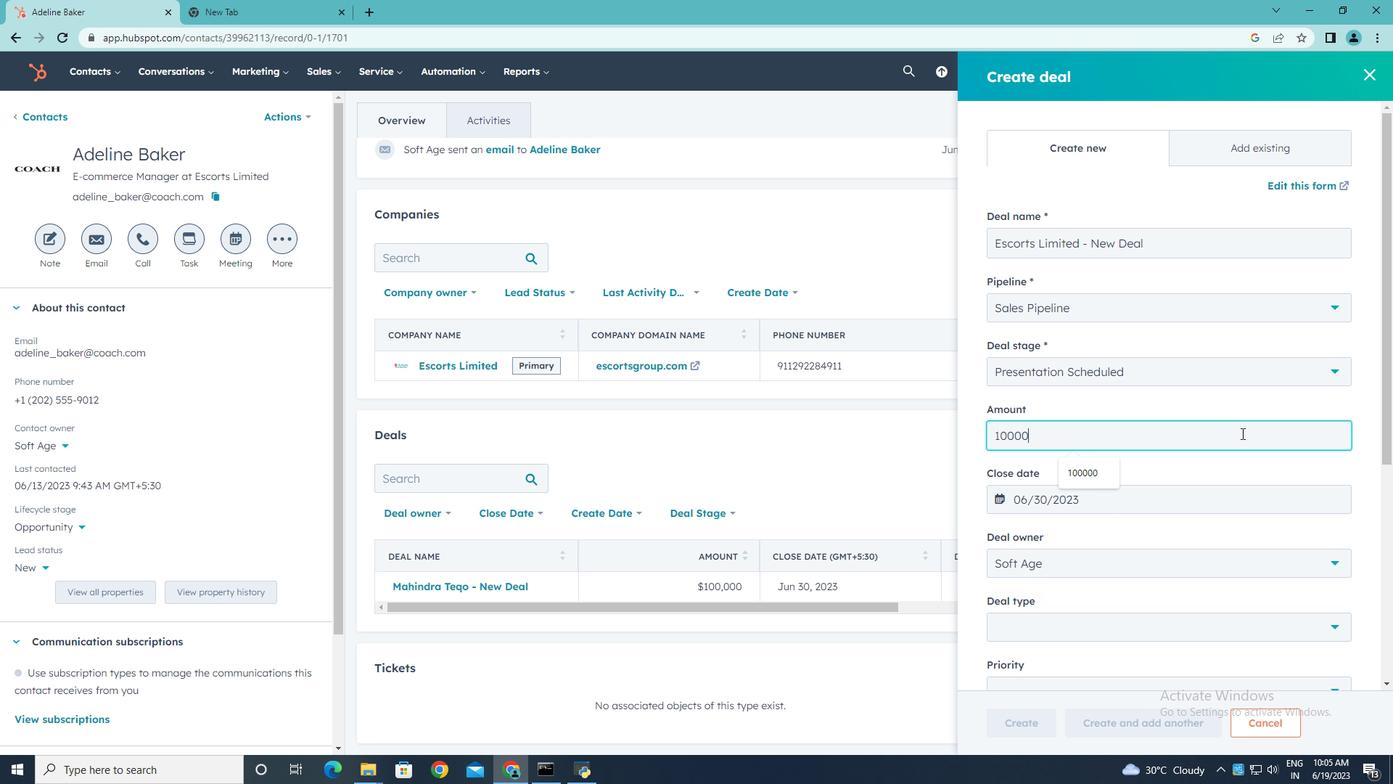 
Action: Mouse moved to (1335, 630)
Screenshot: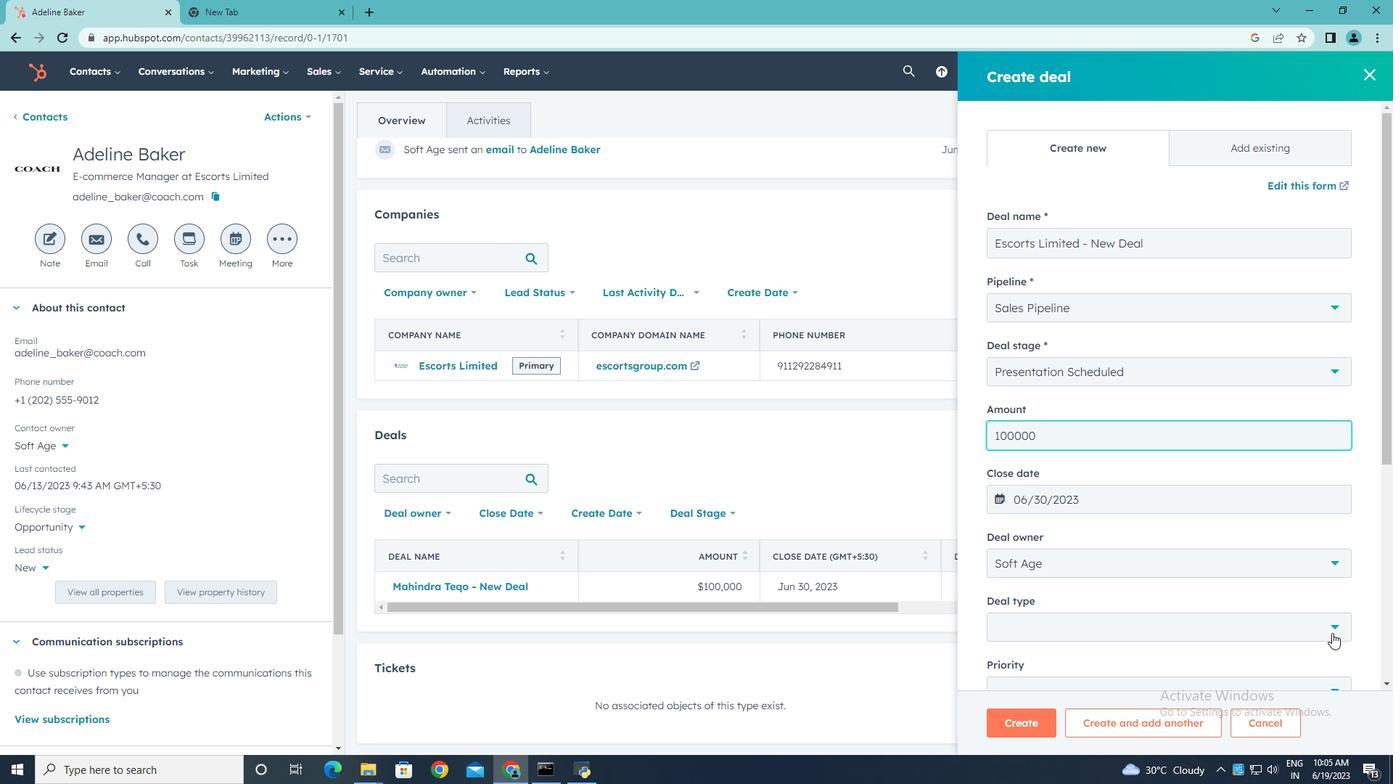 
Action: Mouse pressed left at (1335, 630)
Screenshot: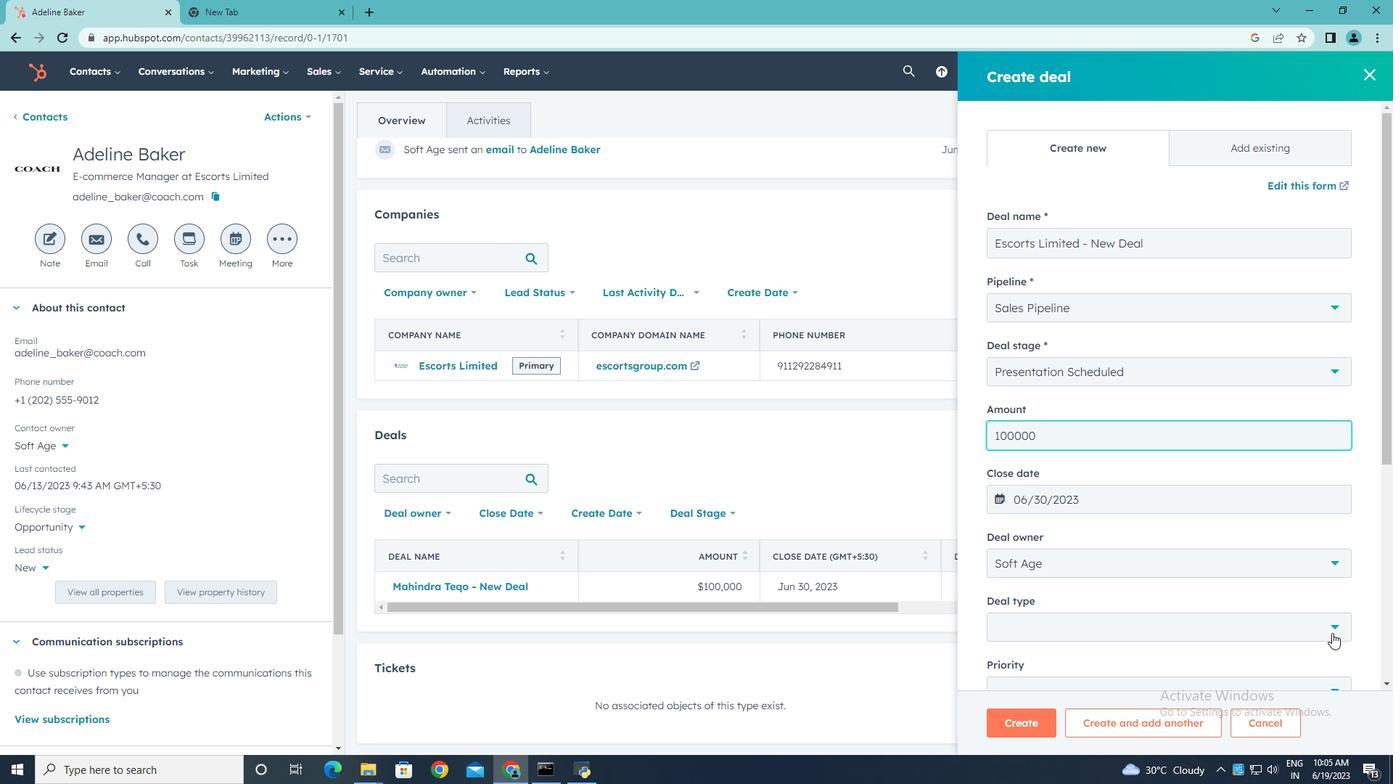 
Action: Mouse moved to (1065, 699)
Screenshot: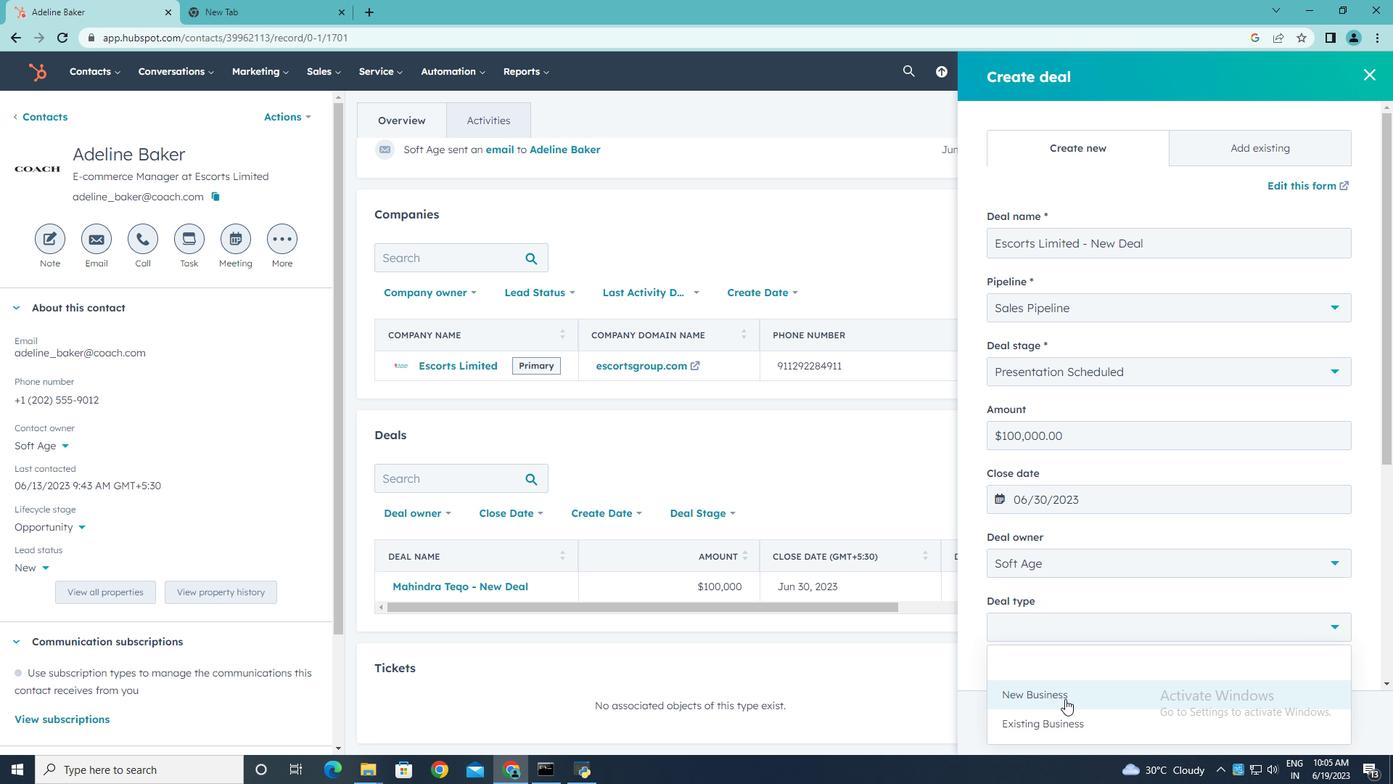 
Action: Mouse pressed left at (1065, 699)
Screenshot: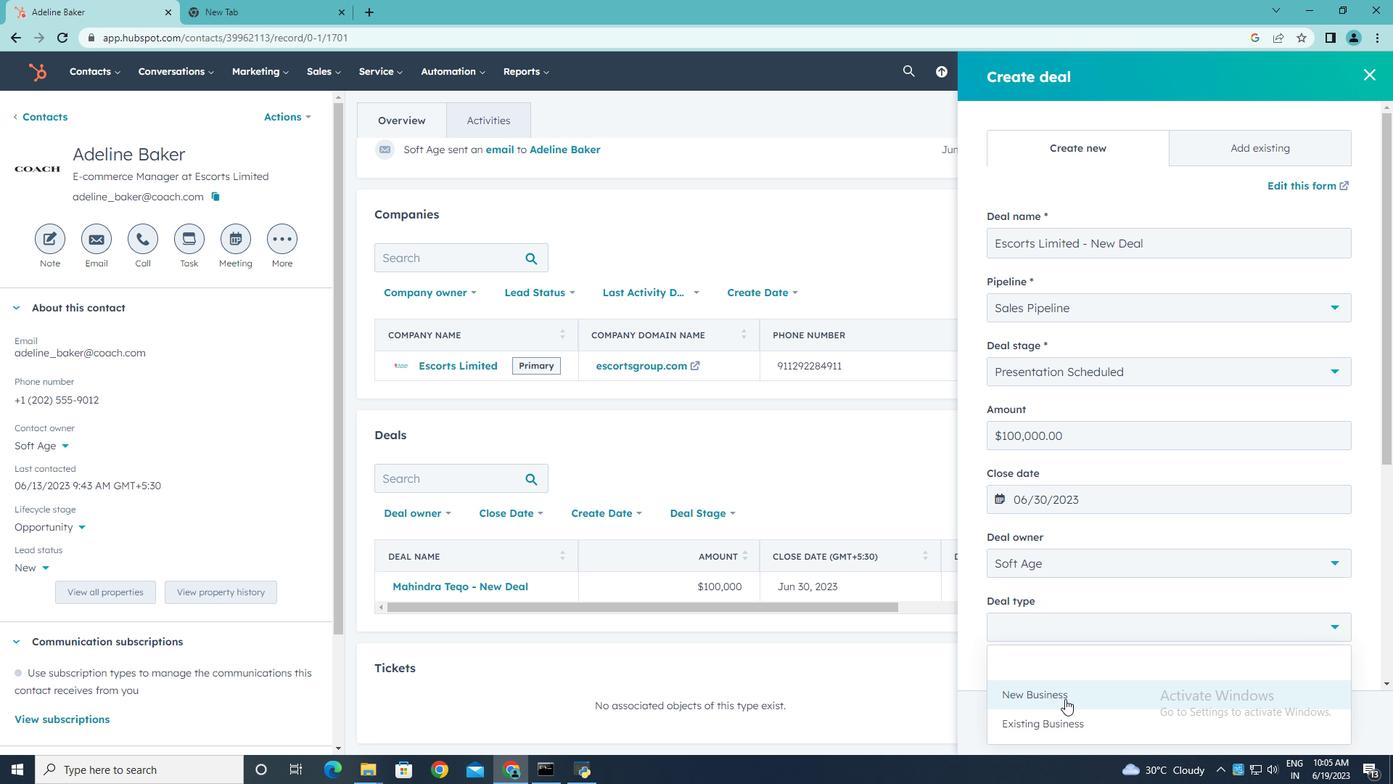 
Action: Mouse moved to (1141, 611)
Screenshot: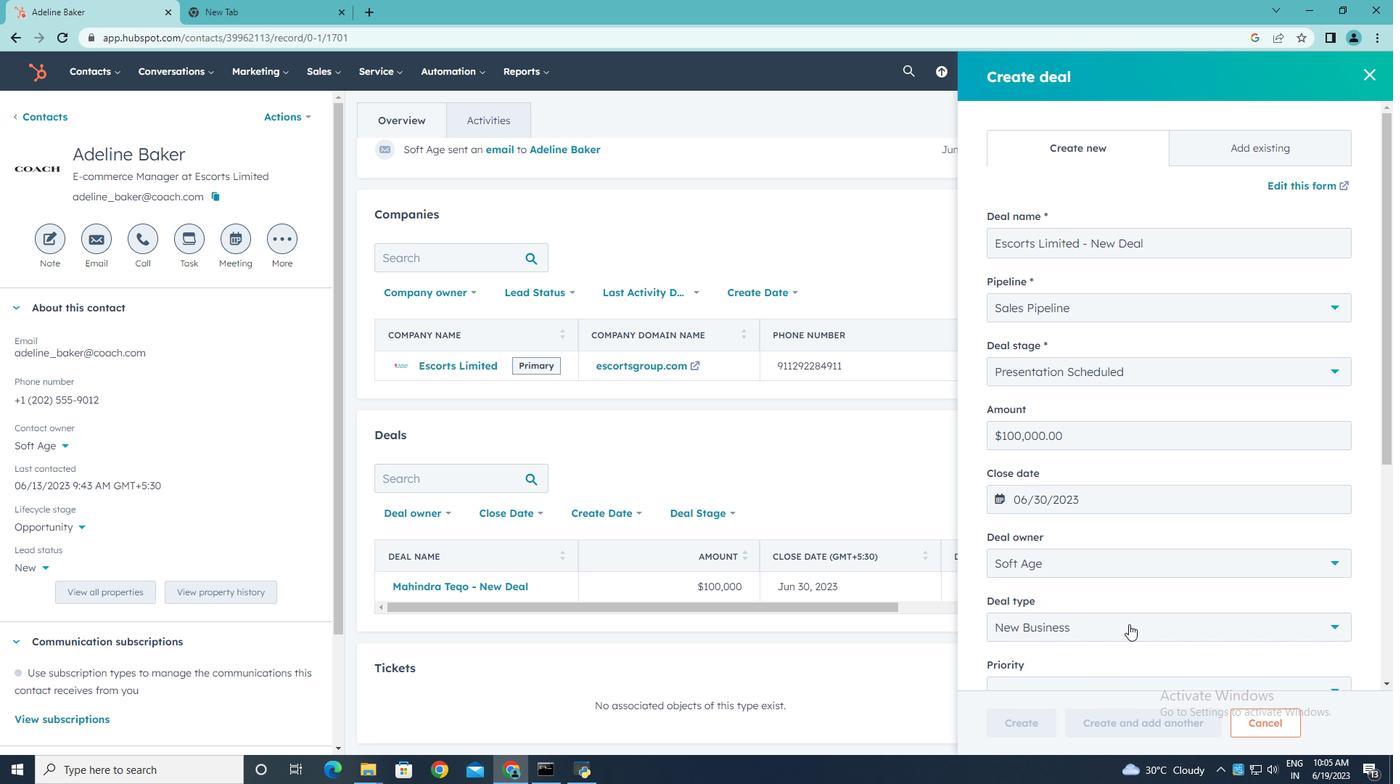 
Action: Mouse scrolled (1141, 611) with delta (0, 0)
Screenshot: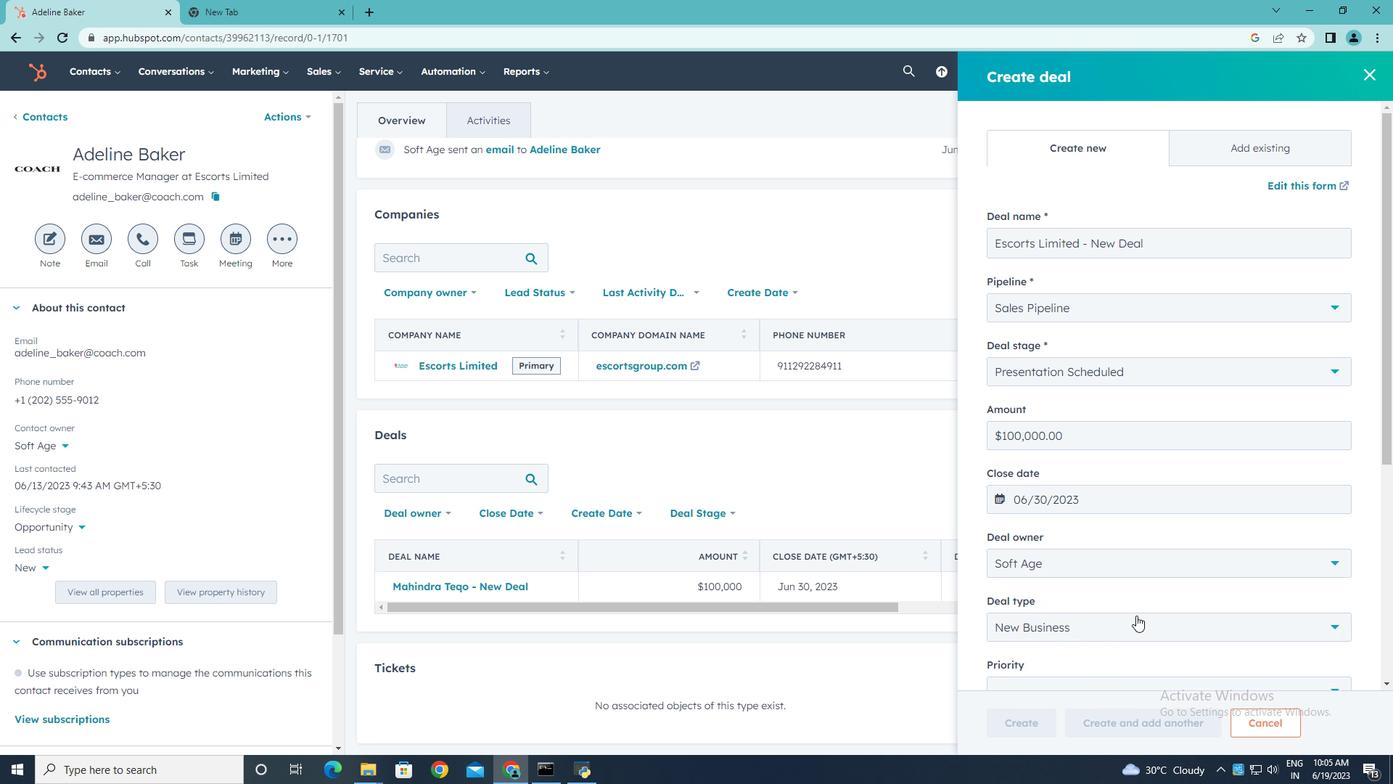 
Action: Mouse scrolled (1141, 611) with delta (0, 0)
Screenshot: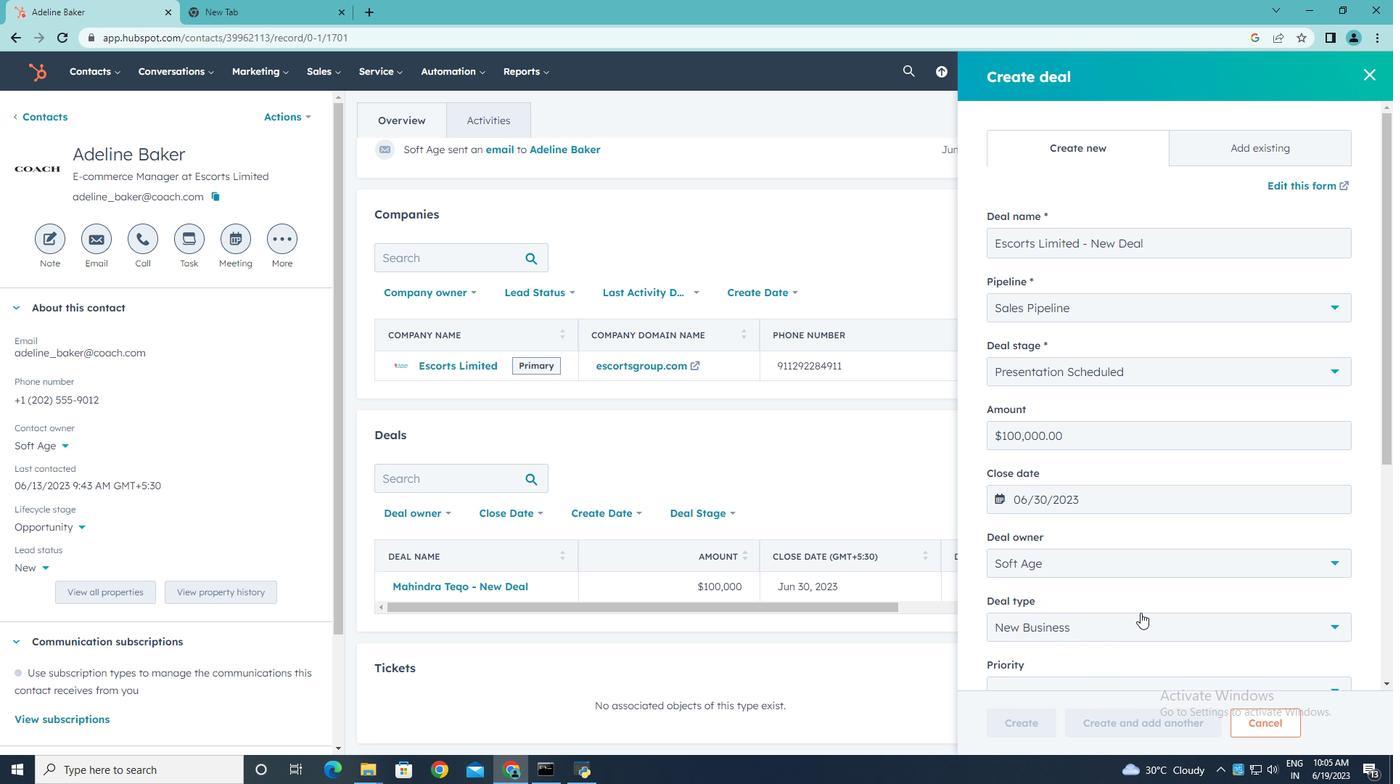 
Action: Mouse scrolled (1141, 611) with delta (0, 0)
Screenshot: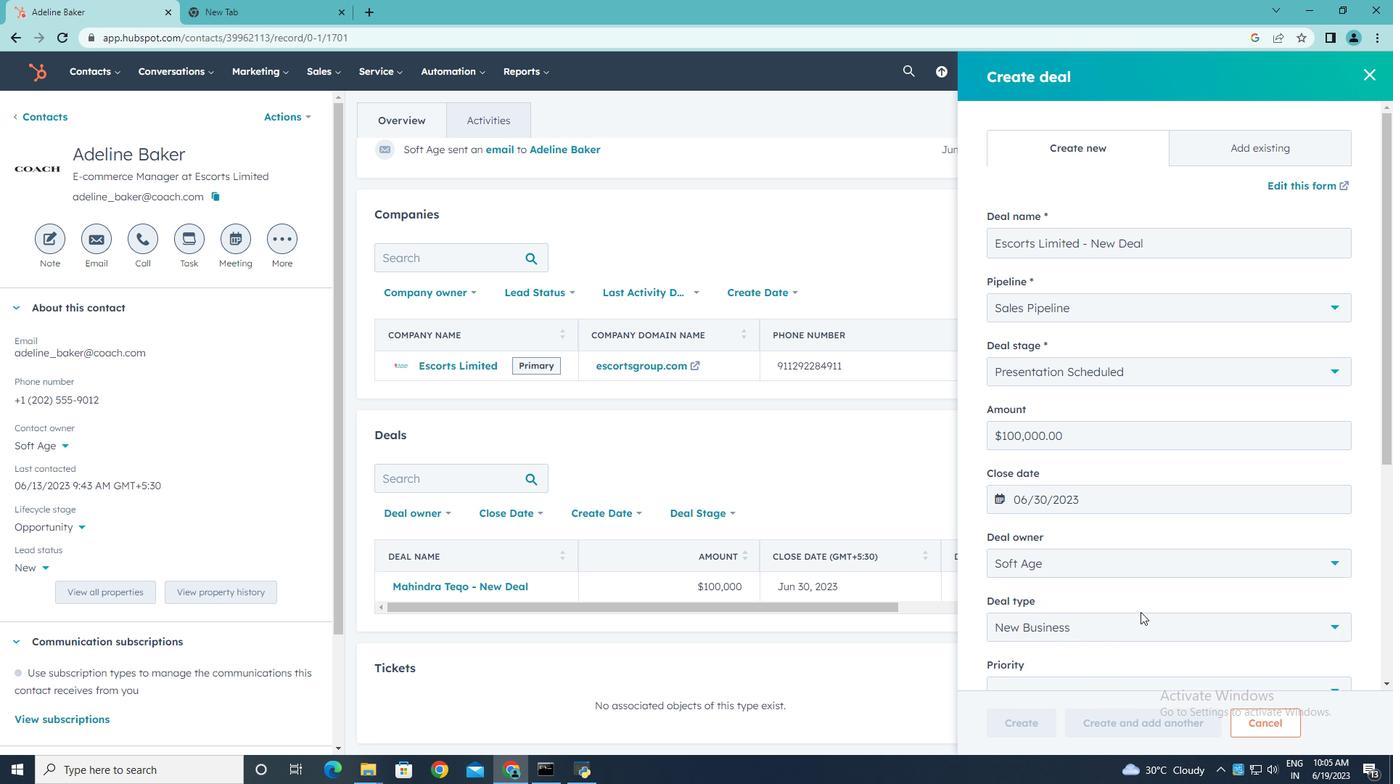 
Action: Mouse scrolled (1141, 611) with delta (0, 0)
Screenshot: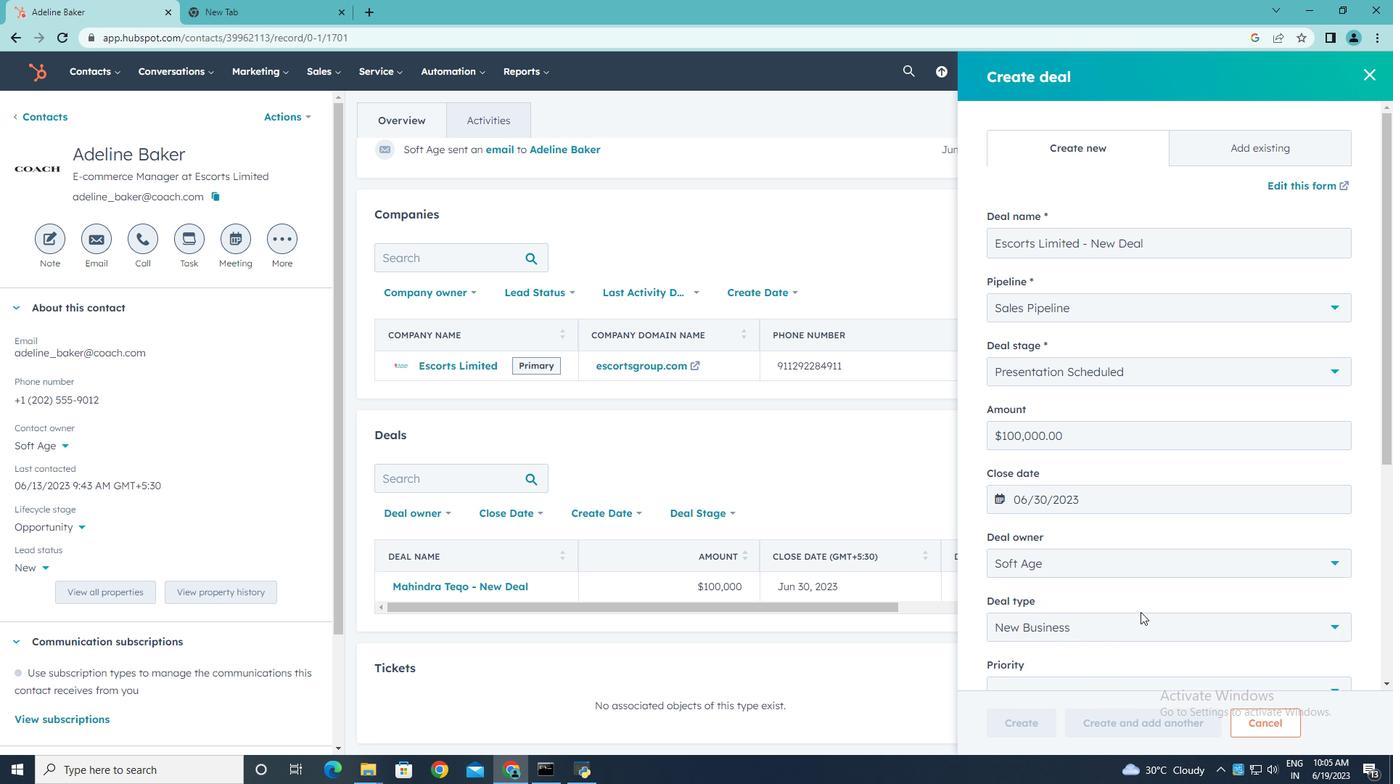 
Action: Mouse scrolled (1141, 611) with delta (0, 0)
Screenshot: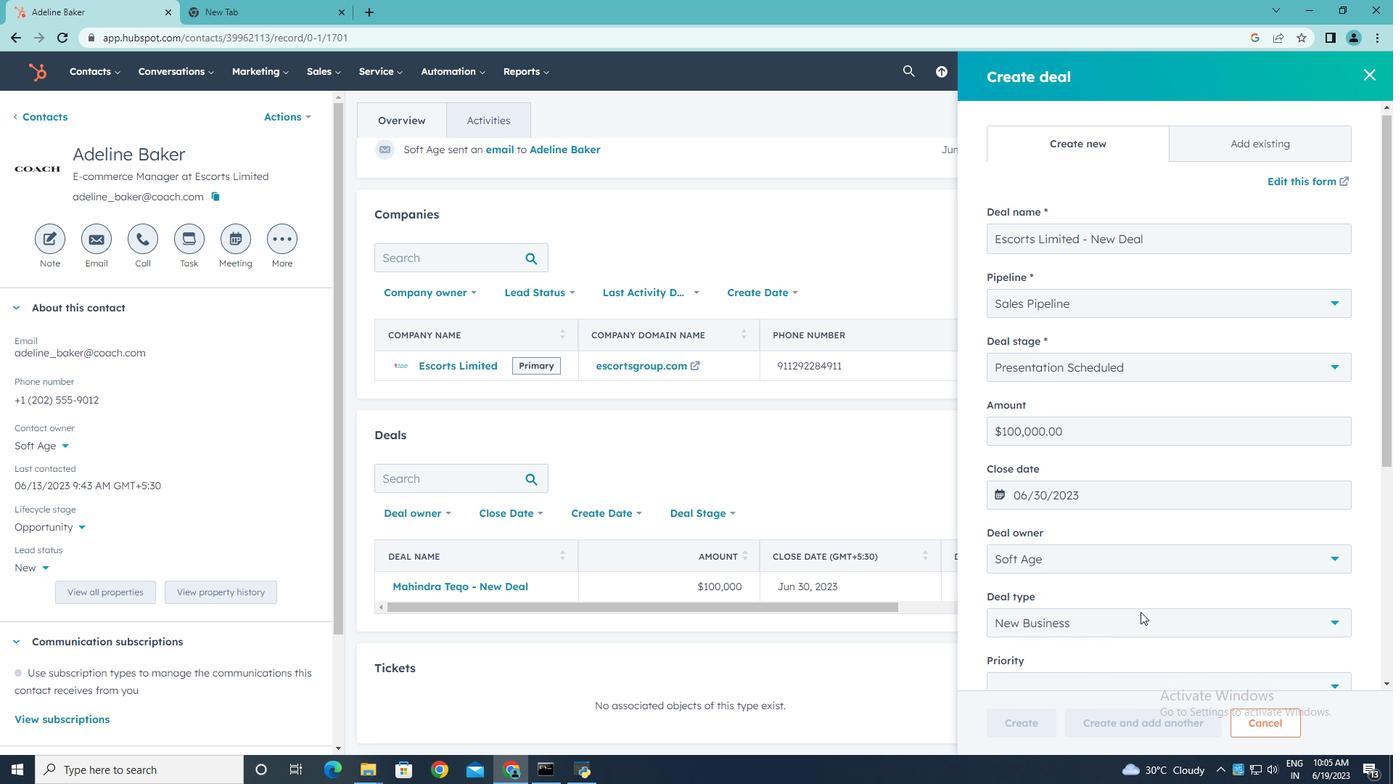 
Action: Mouse scrolled (1141, 611) with delta (0, 0)
Screenshot: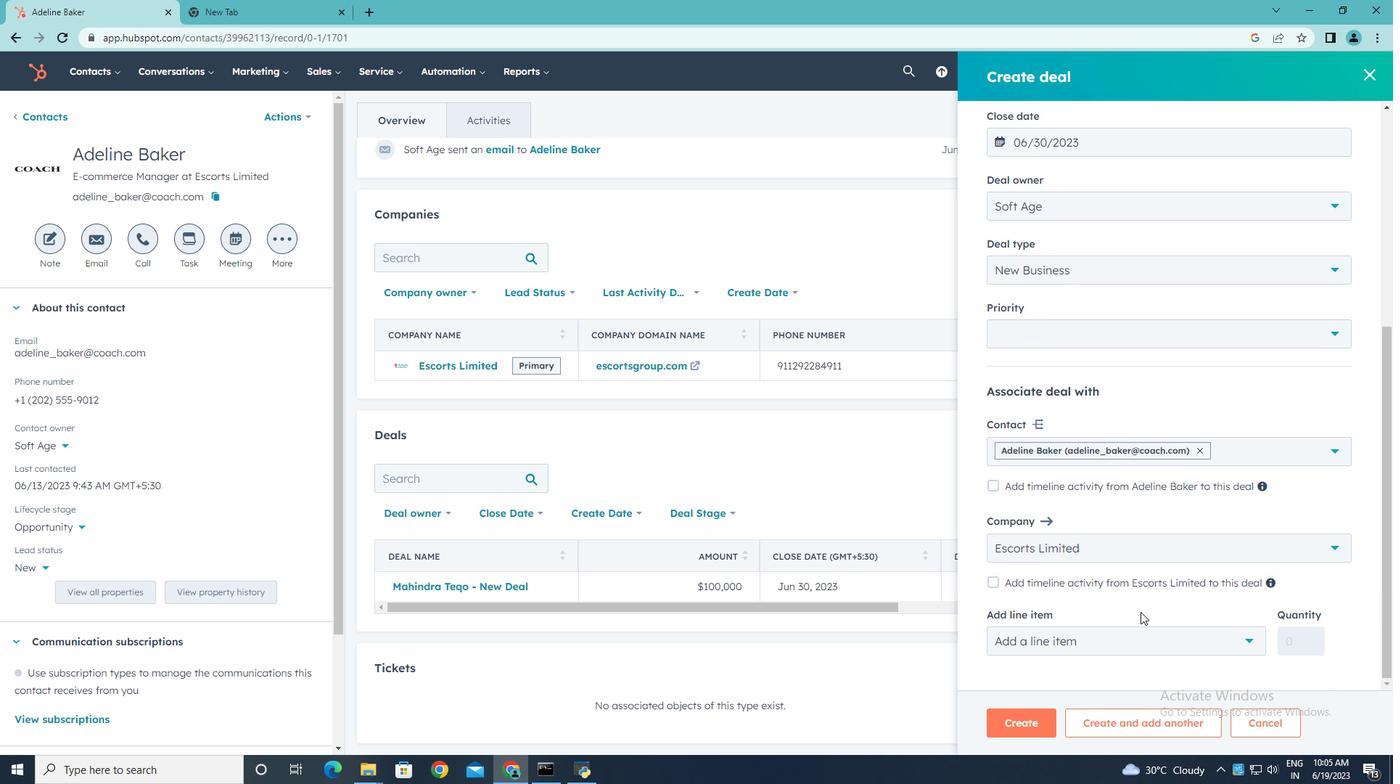 
Action: Mouse scrolled (1141, 611) with delta (0, 0)
Screenshot: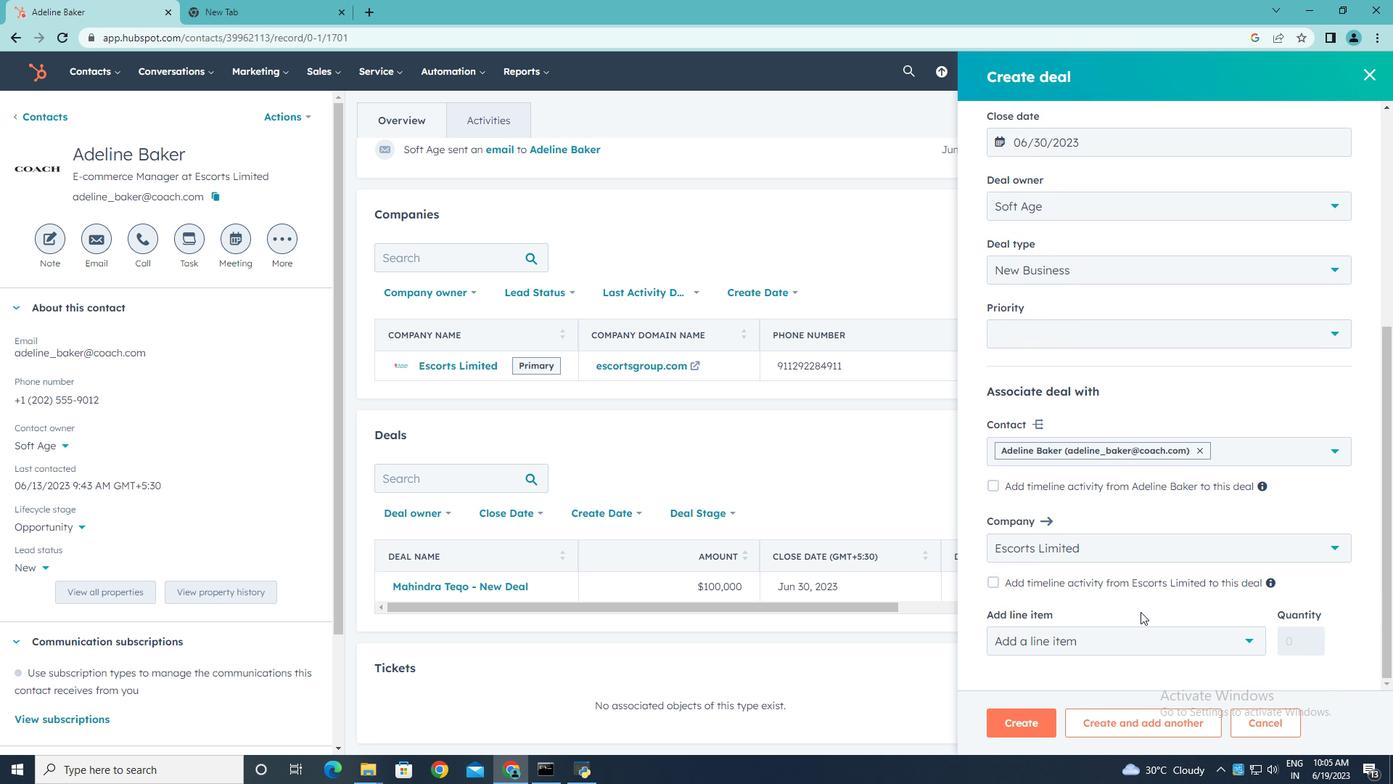 
Action: Mouse scrolled (1141, 611) with delta (0, 0)
Screenshot: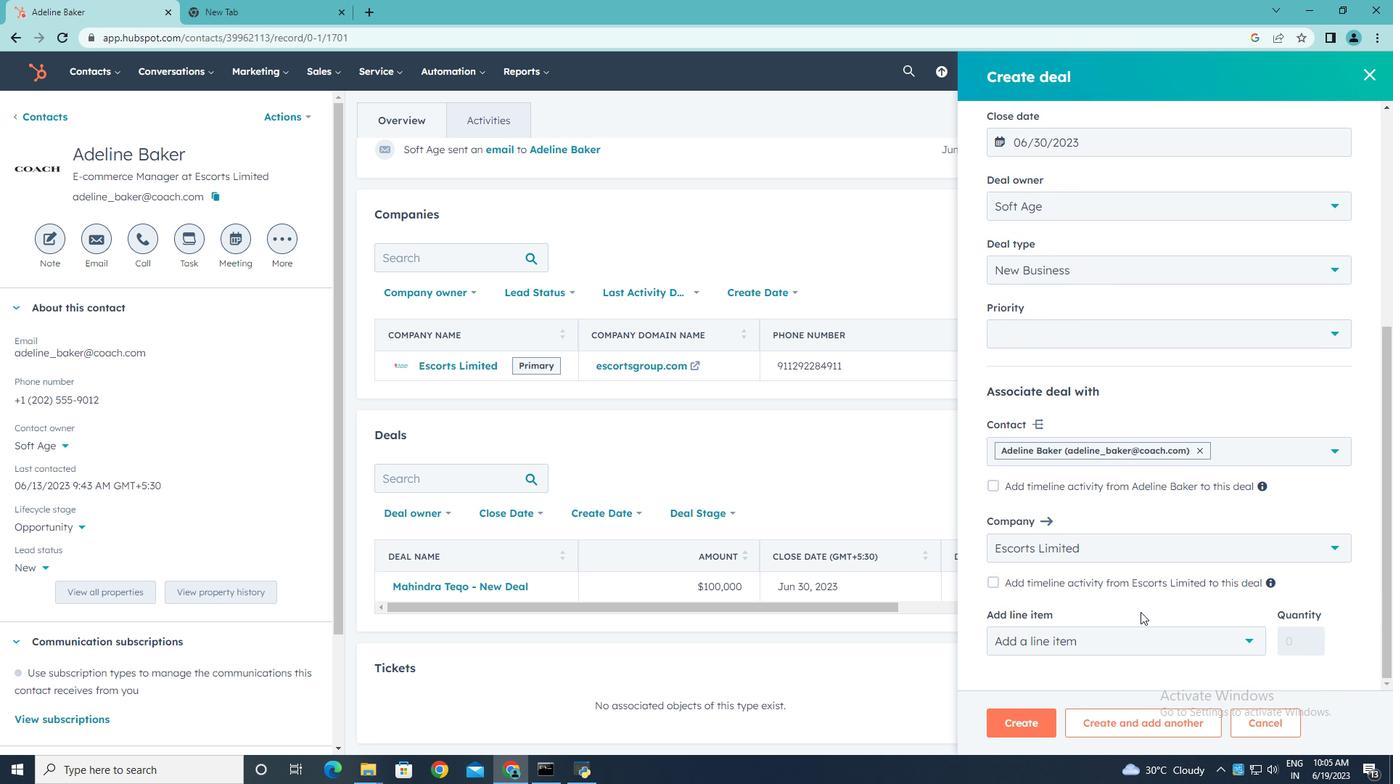 
Action: Mouse scrolled (1141, 611) with delta (0, 0)
Screenshot: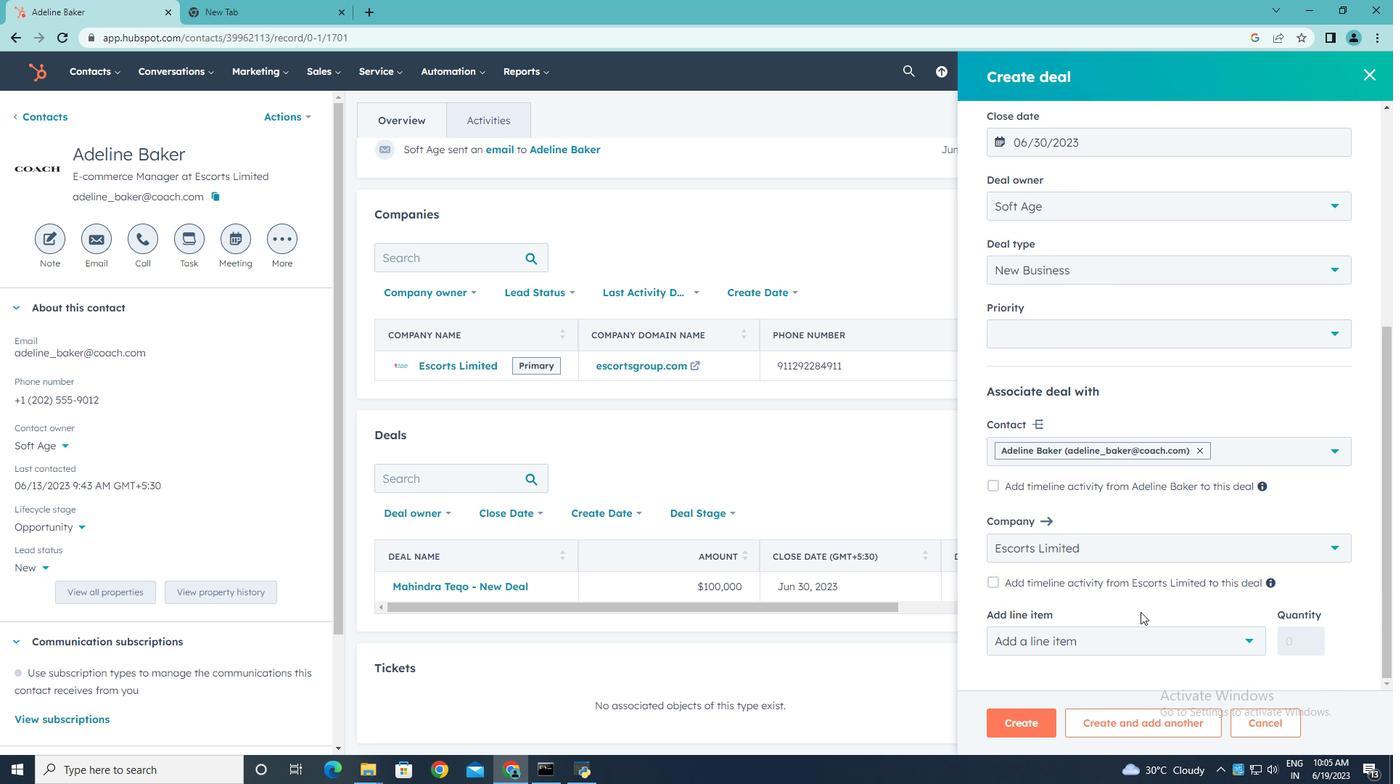
Action: Mouse moved to (1332, 326)
Screenshot: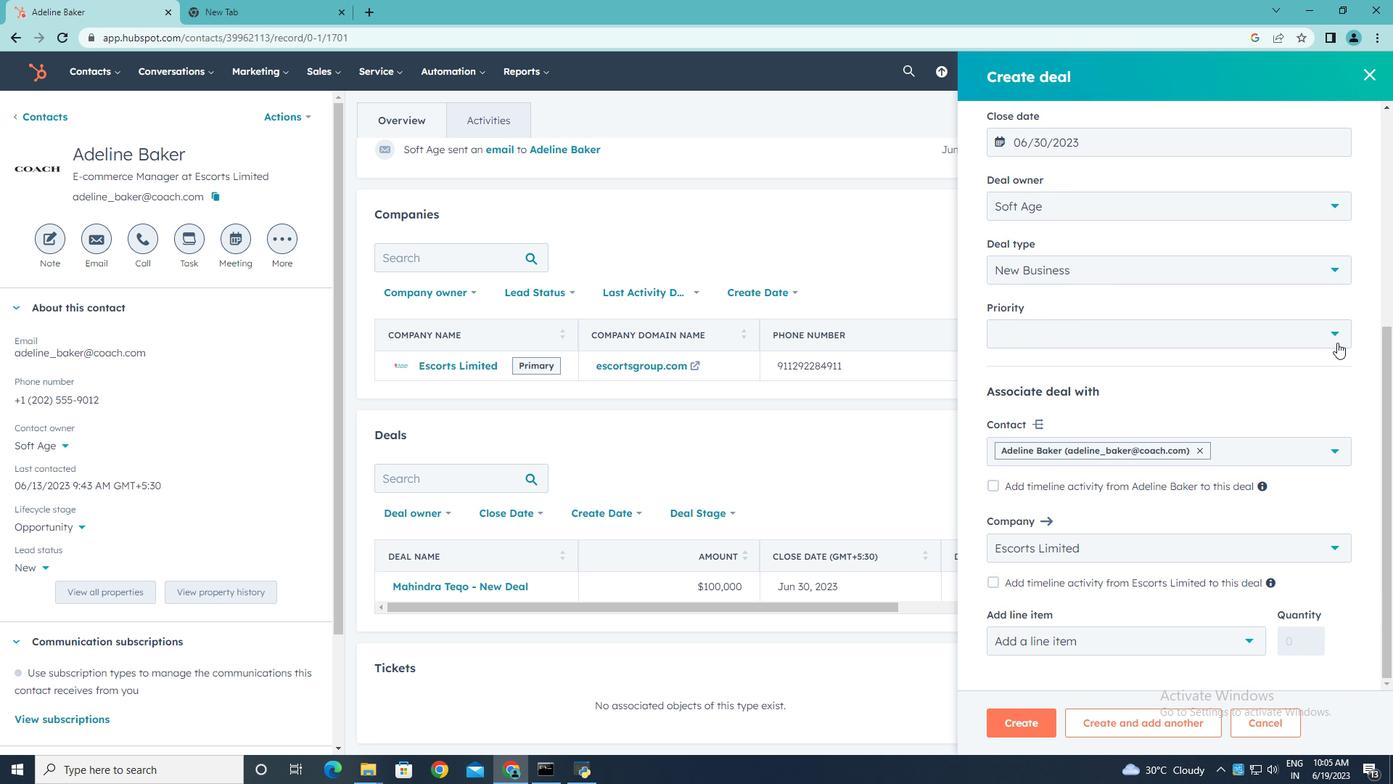 
Action: Mouse pressed left at (1332, 326)
Screenshot: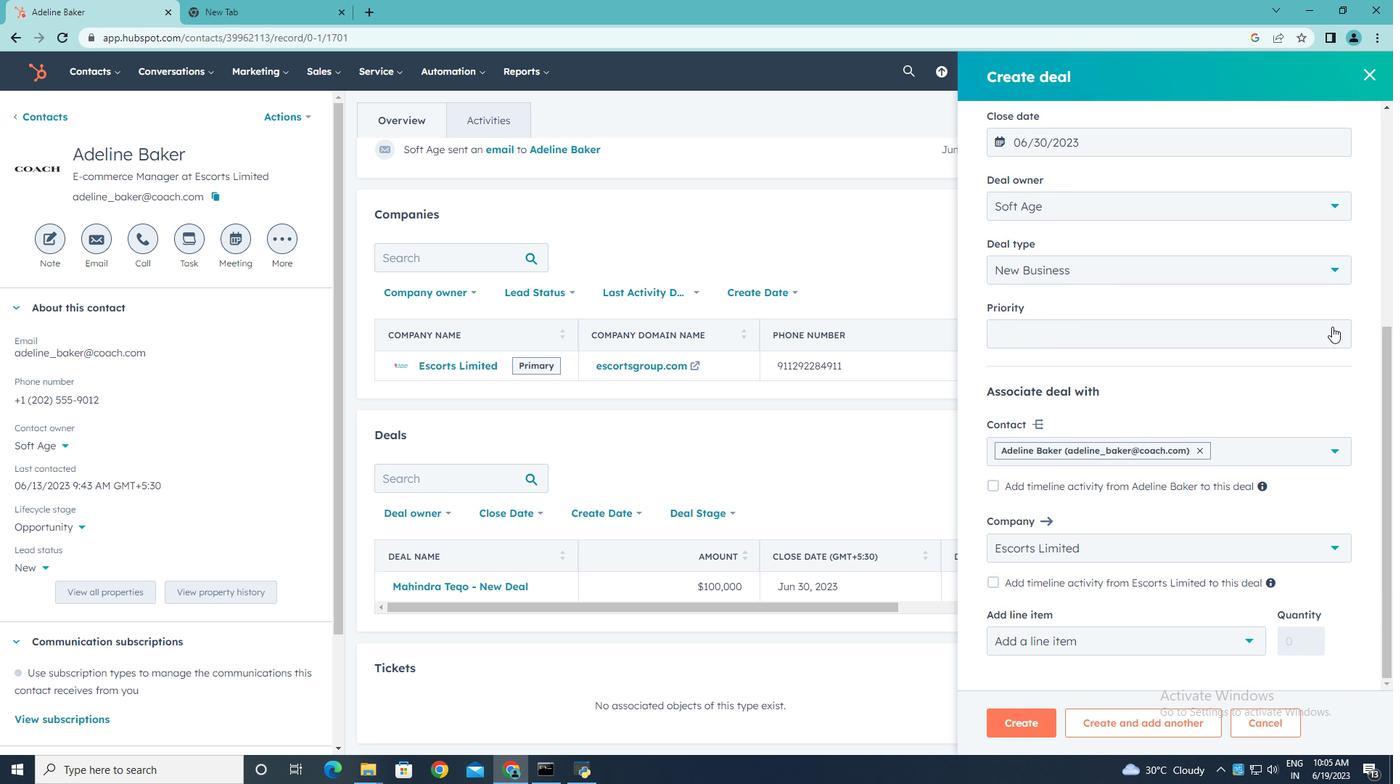 
Action: Mouse moved to (1121, 392)
Screenshot: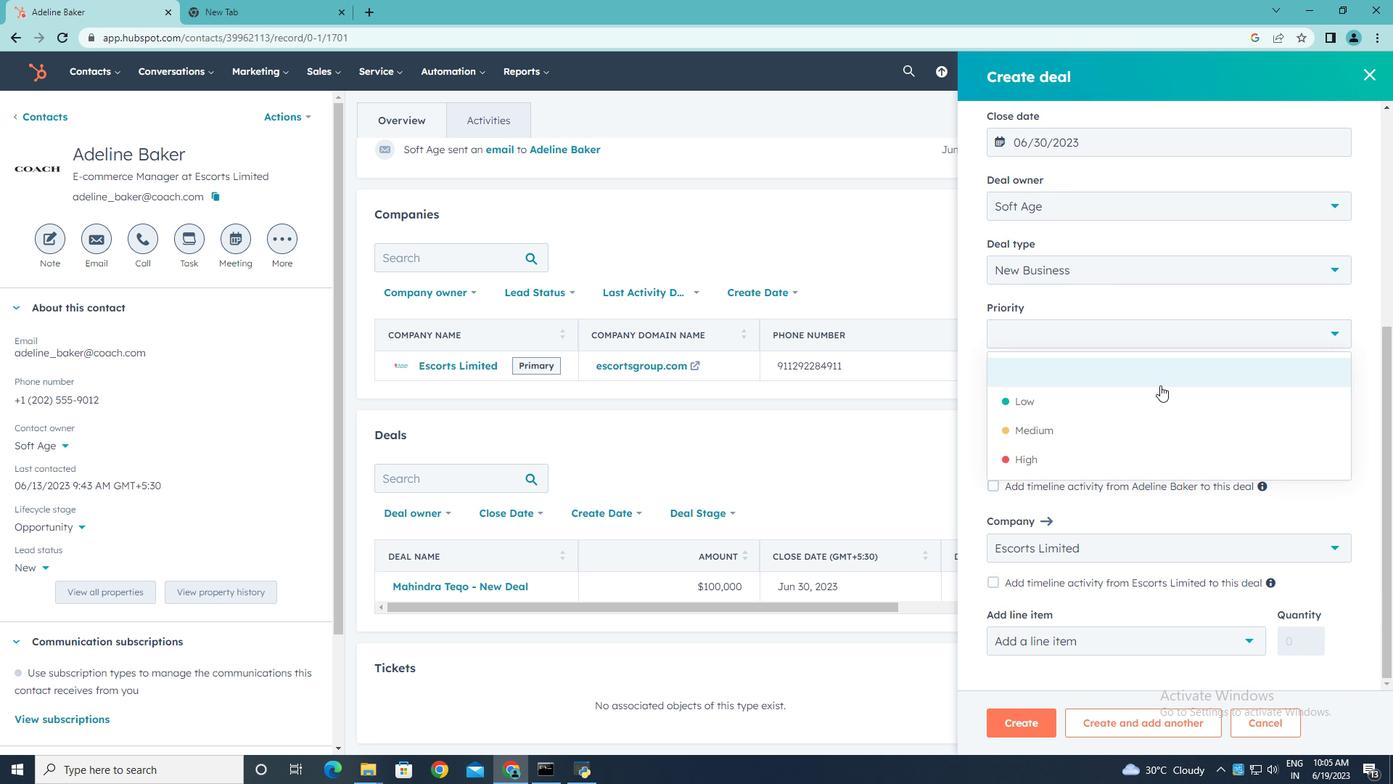 
Action: Mouse pressed left at (1121, 392)
Screenshot: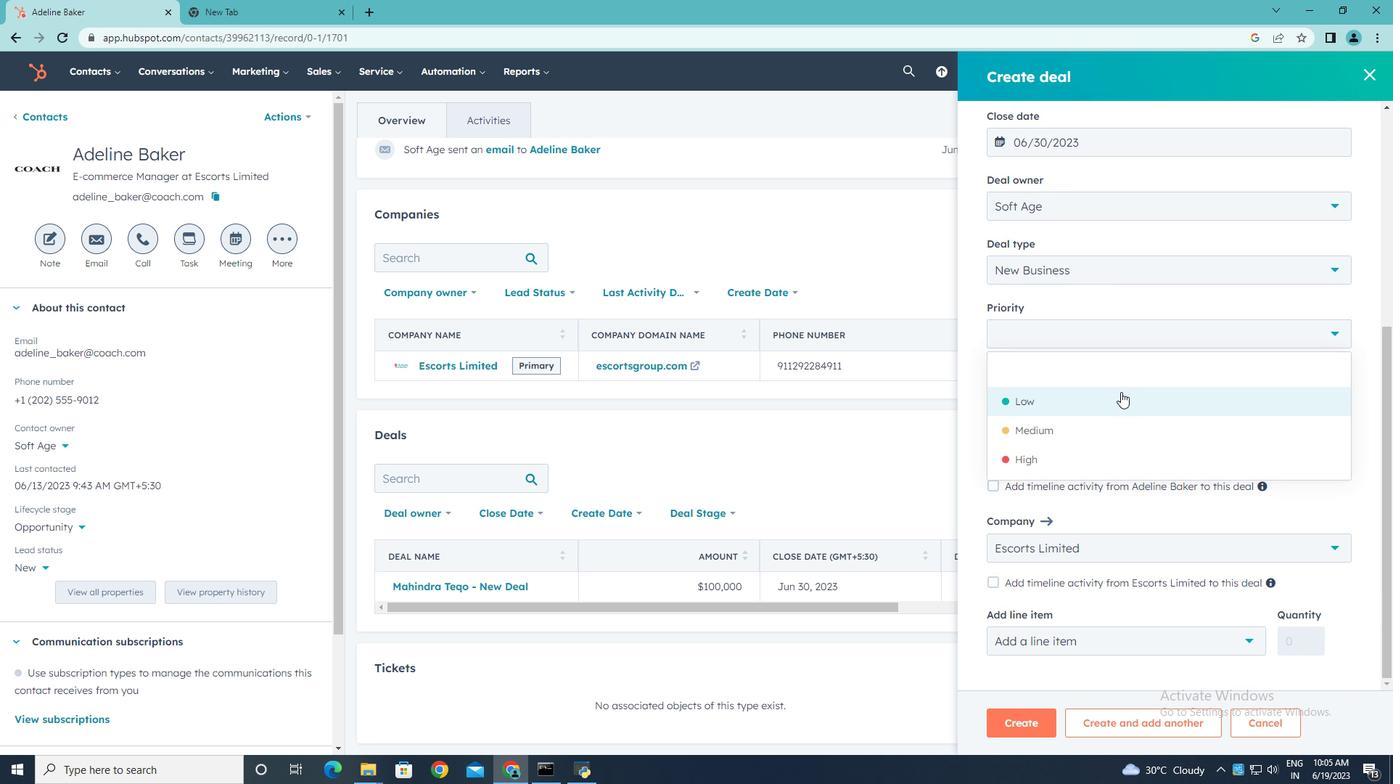 
Action: Mouse moved to (1339, 453)
Screenshot: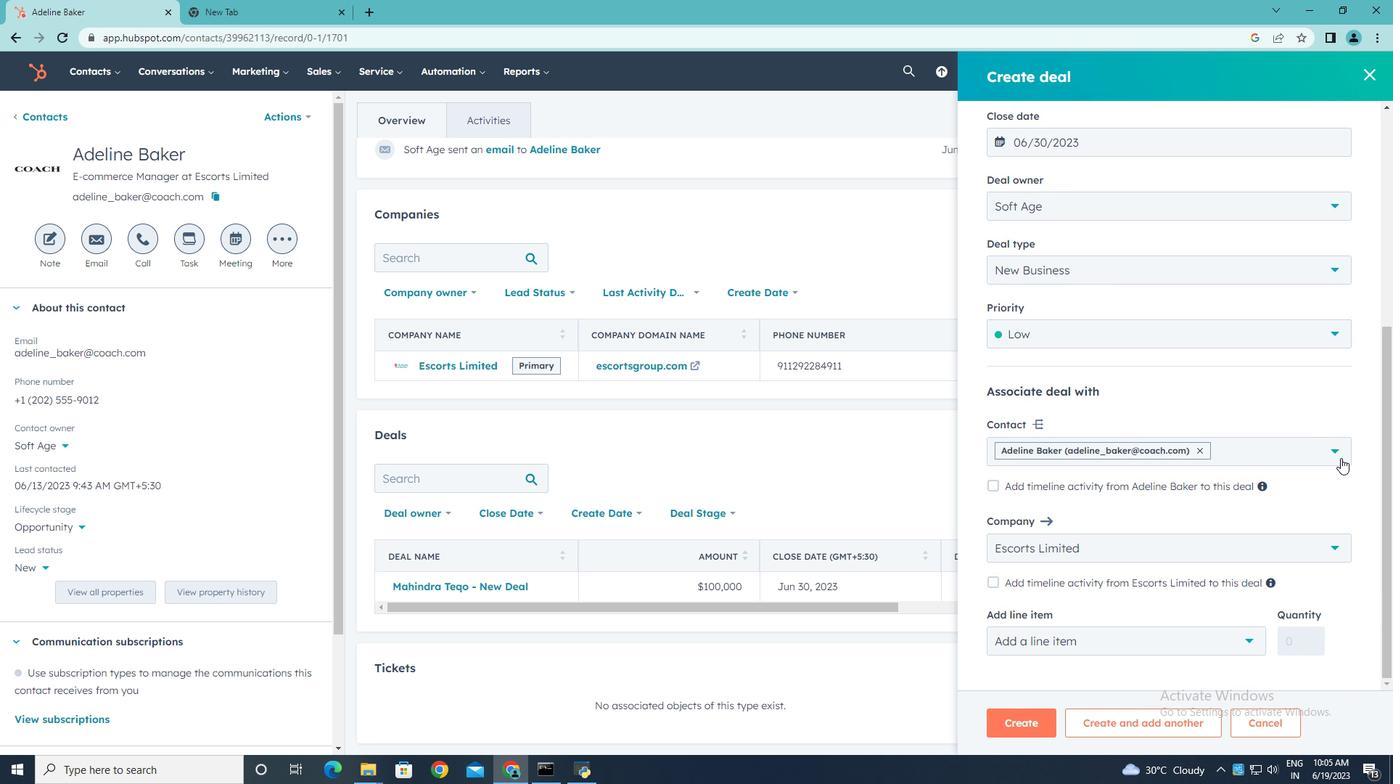 
Action: Mouse pressed left at (1339, 453)
Screenshot: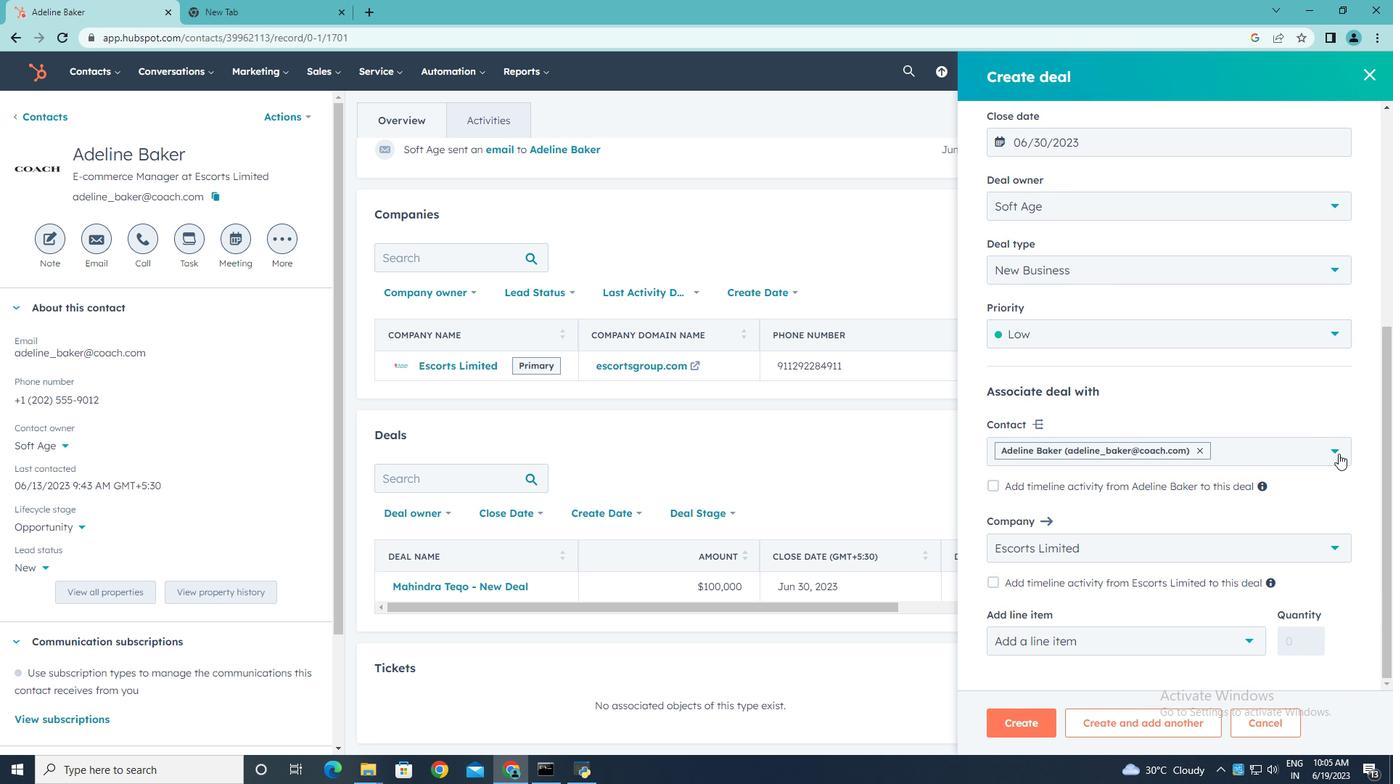 
Action: Mouse moved to (1016, 530)
Screenshot: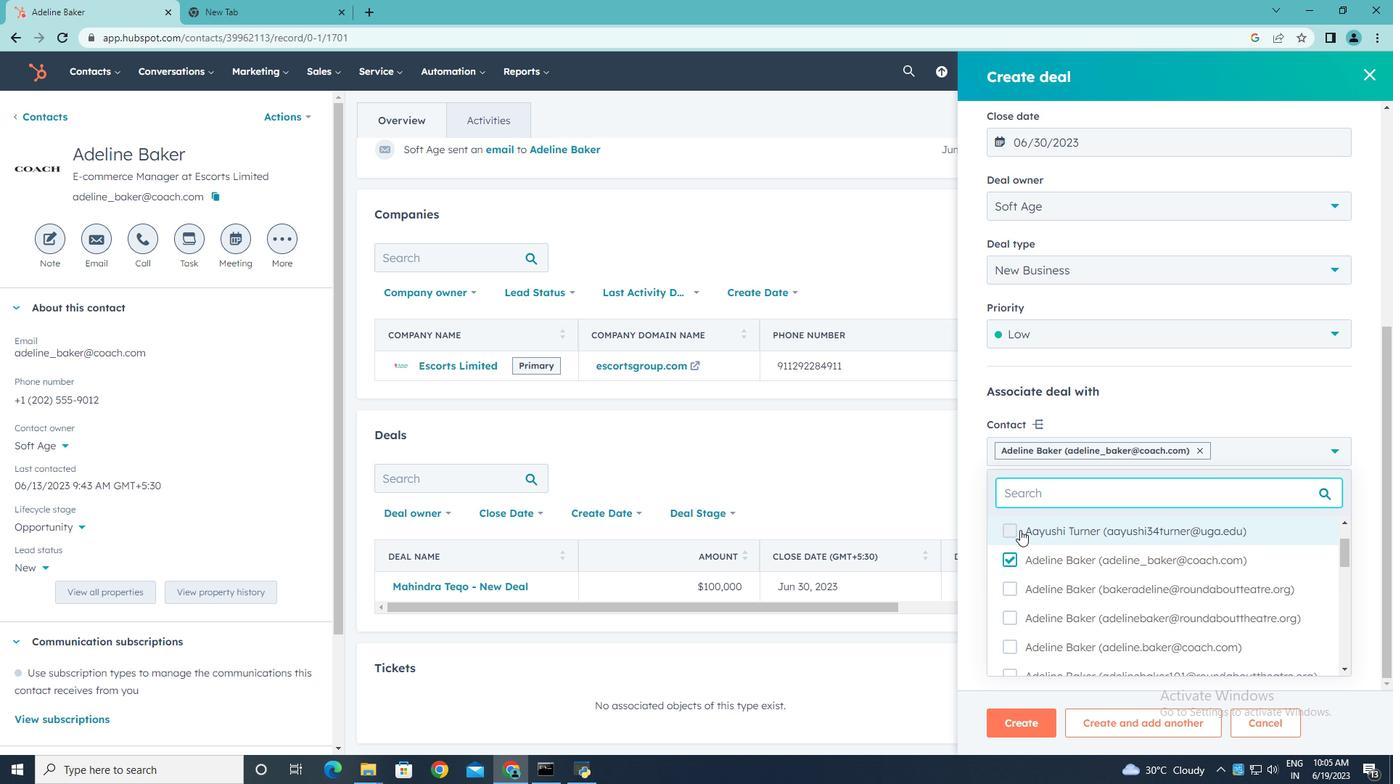 
Action: Mouse pressed left at (1016, 530)
Screenshot: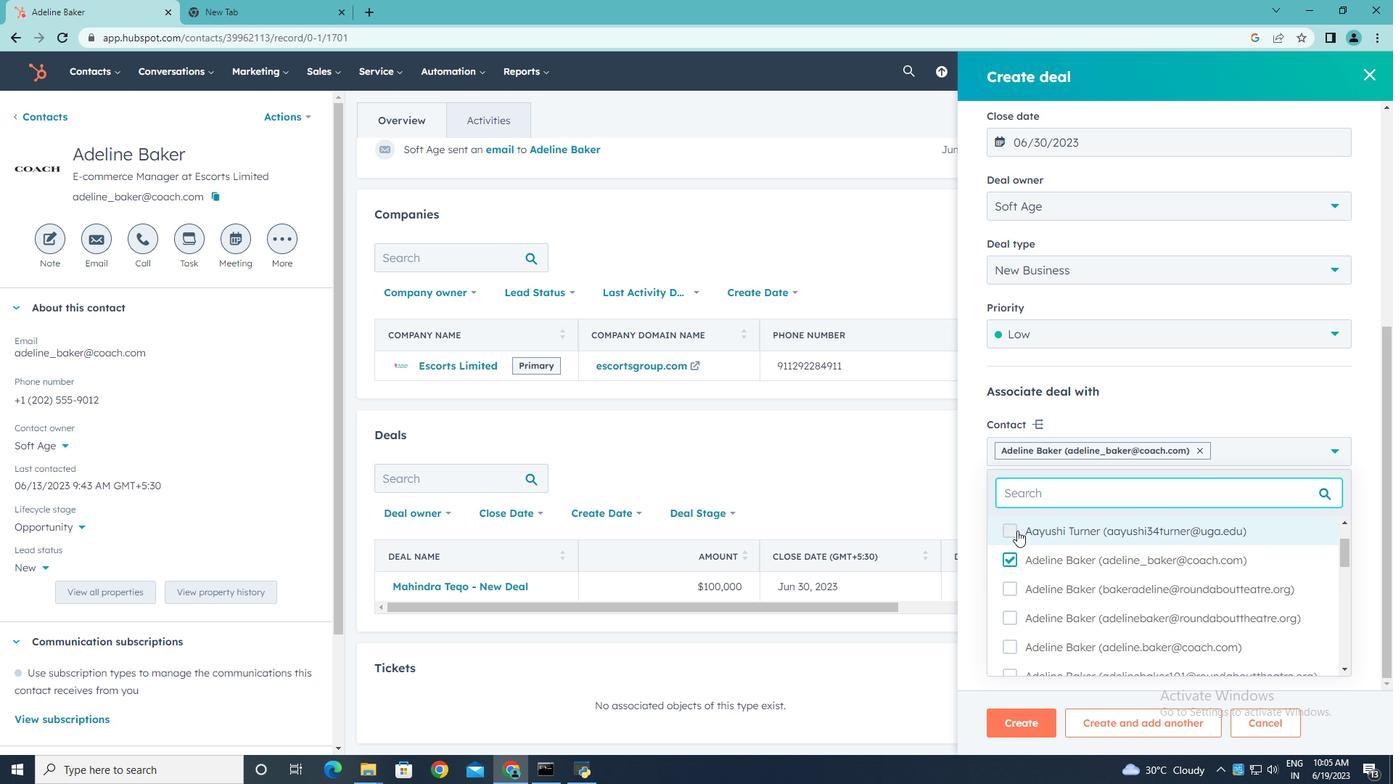 
Action: Mouse moved to (1332, 460)
Screenshot: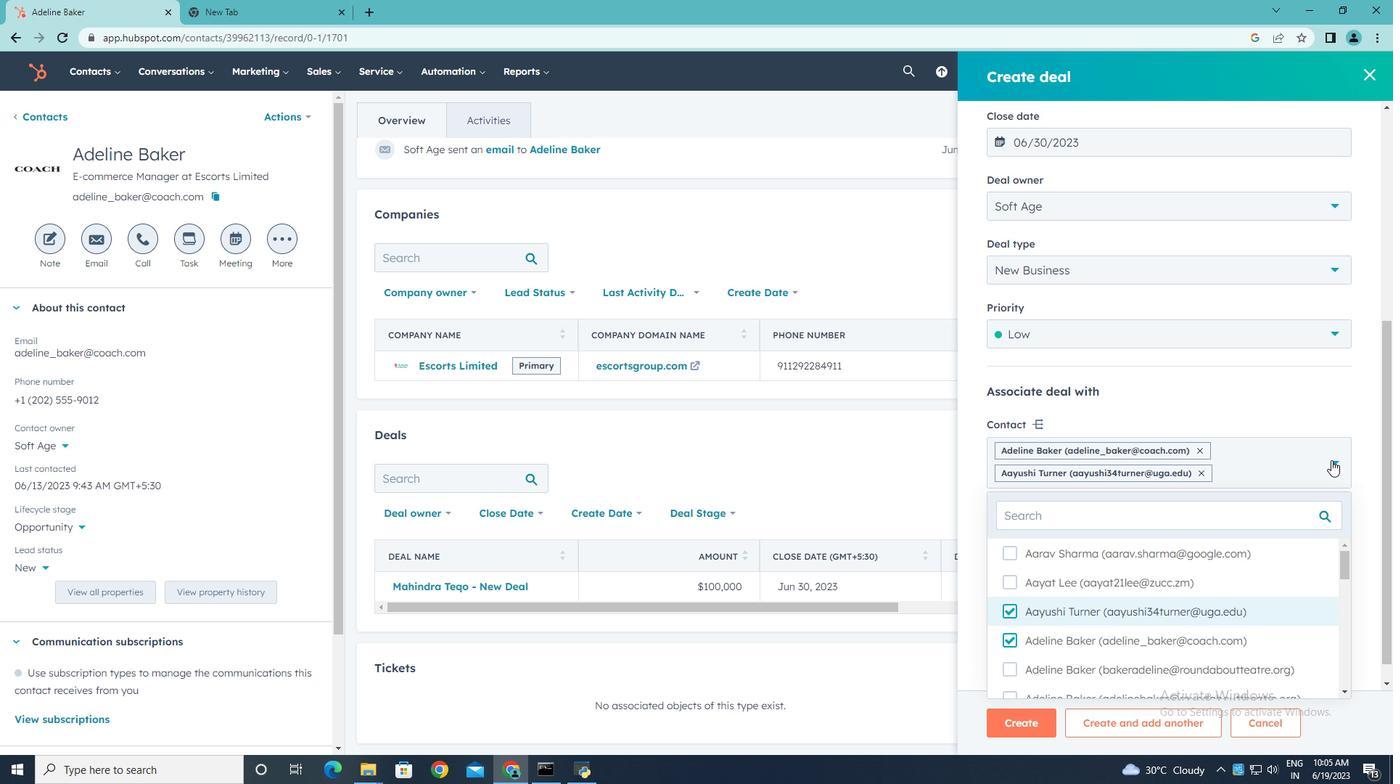 
Action: Mouse pressed left at (1332, 460)
Screenshot: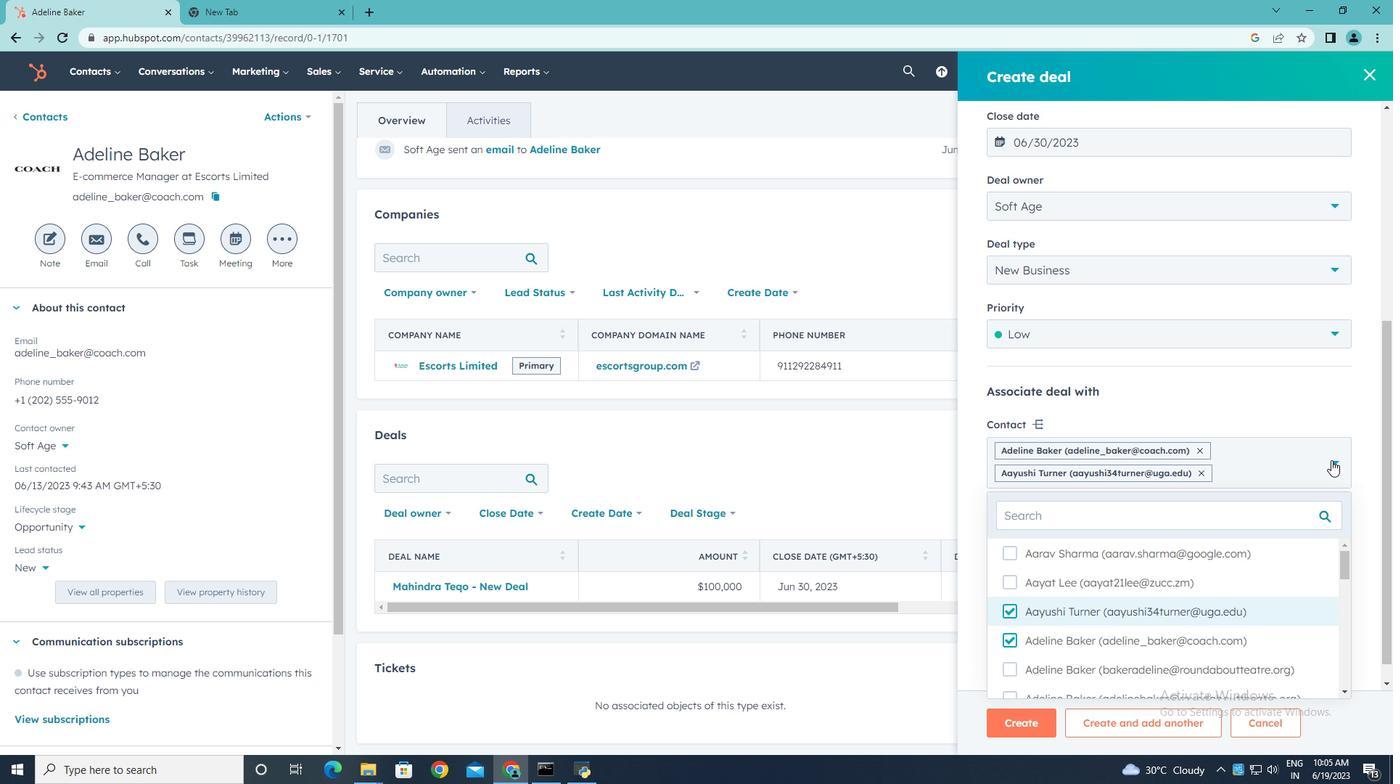 
Action: Mouse moved to (1205, 571)
Screenshot: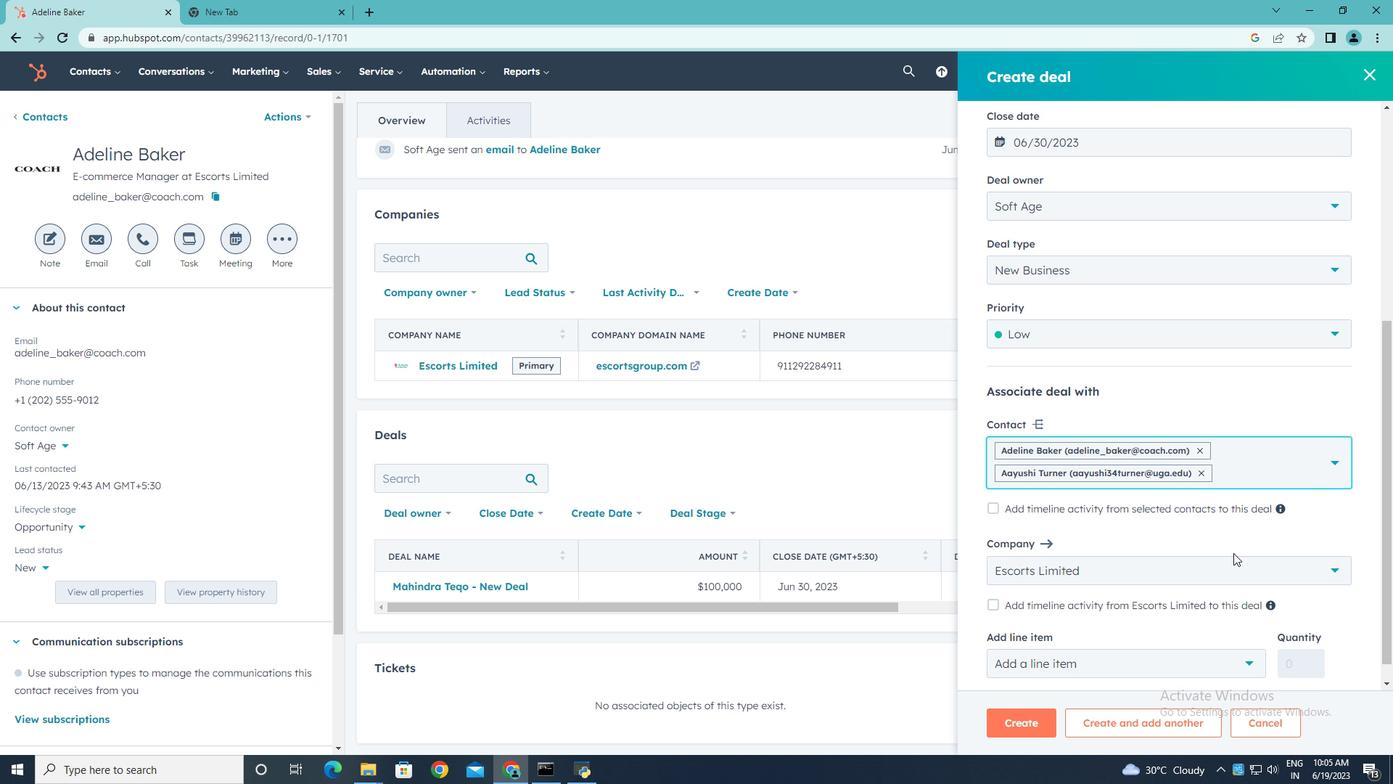 
Action: Mouse scrolled (1205, 570) with delta (0, 0)
Screenshot: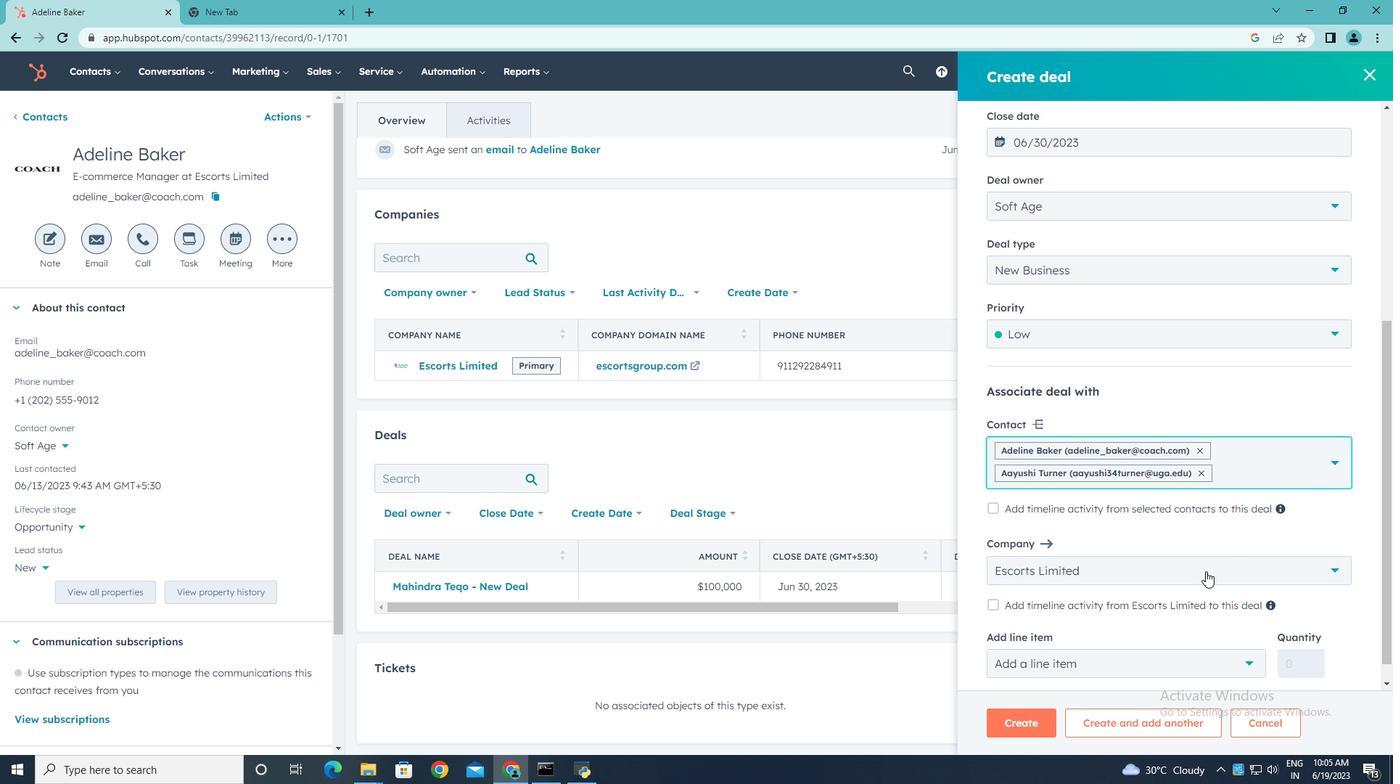 
Action: Mouse scrolled (1205, 570) with delta (0, 0)
Screenshot: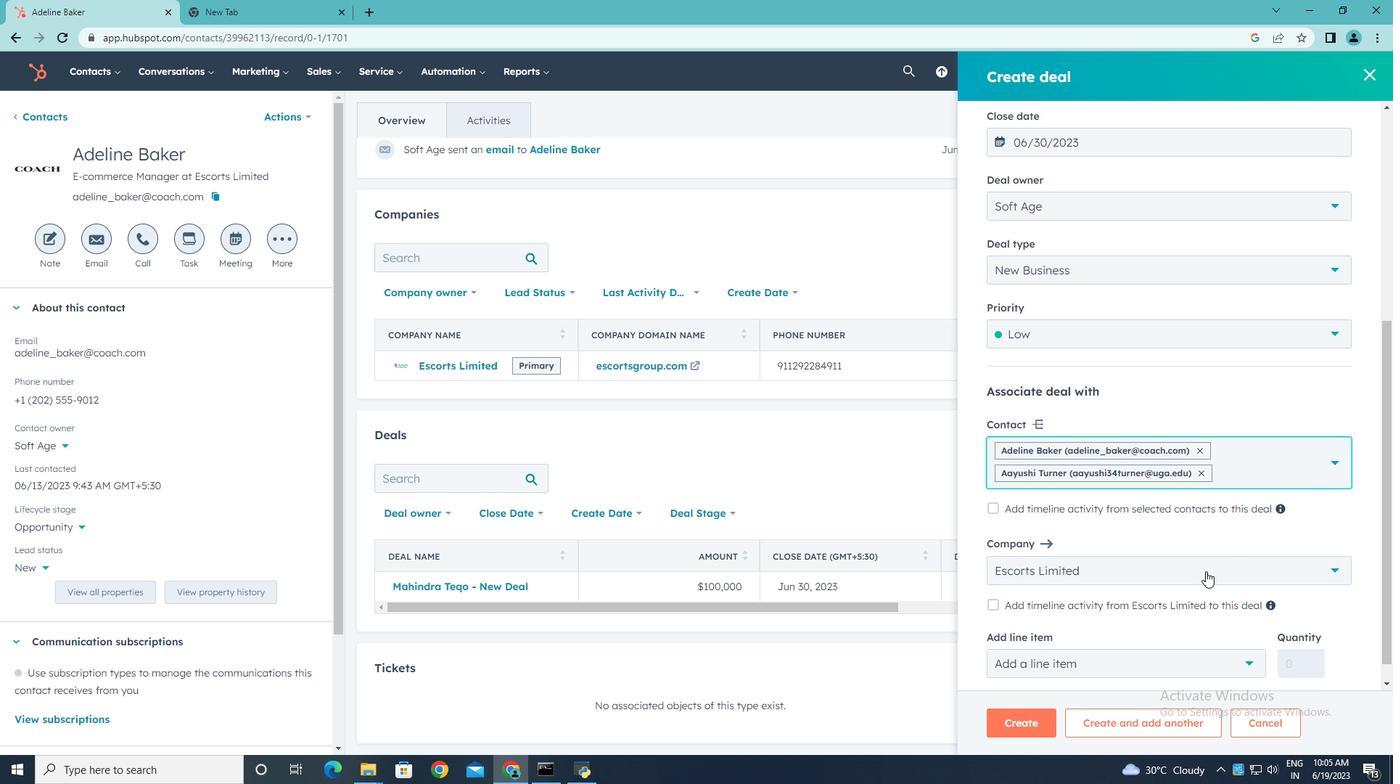 
Action: Mouse moved to (1205, 572)
Screenshot: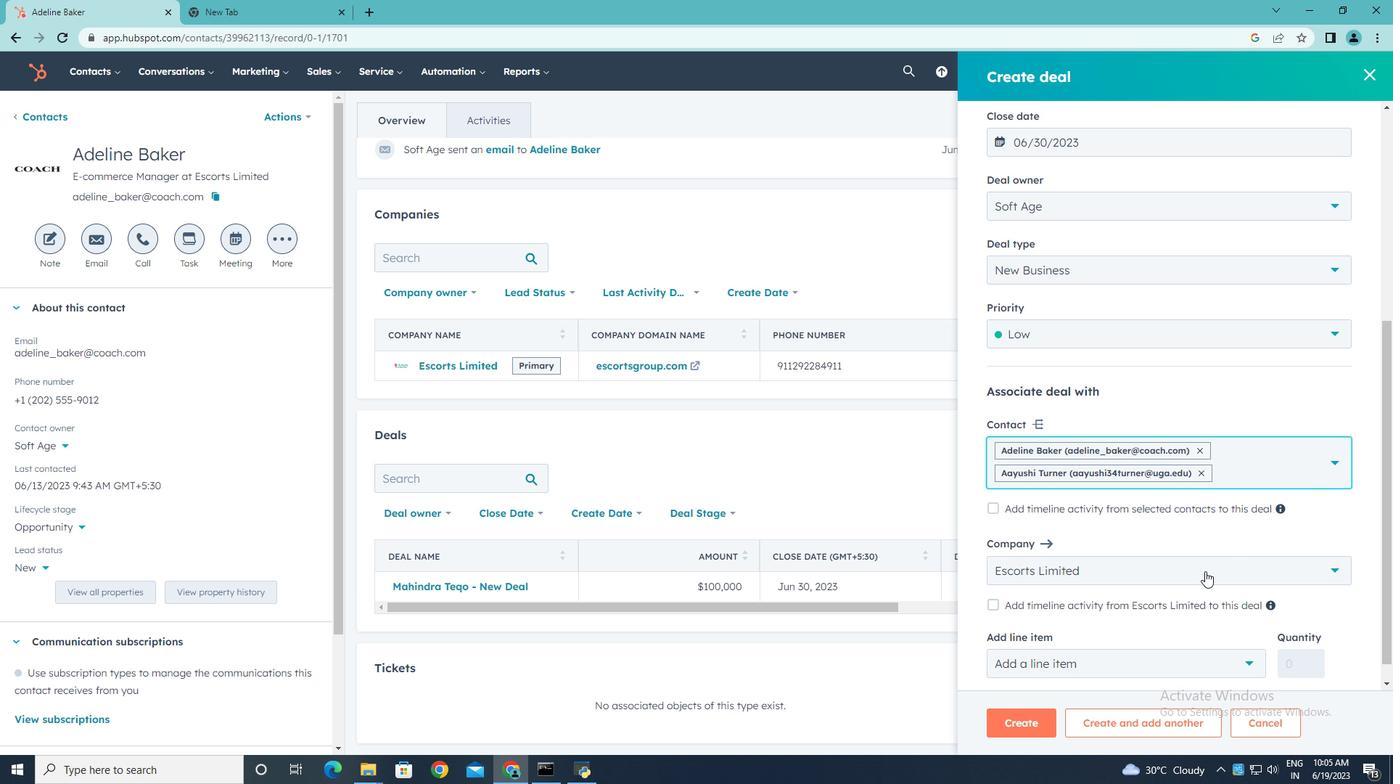 
Action: Mouse scrolled (1205, 571) with delta (0, 0)
Screenshot: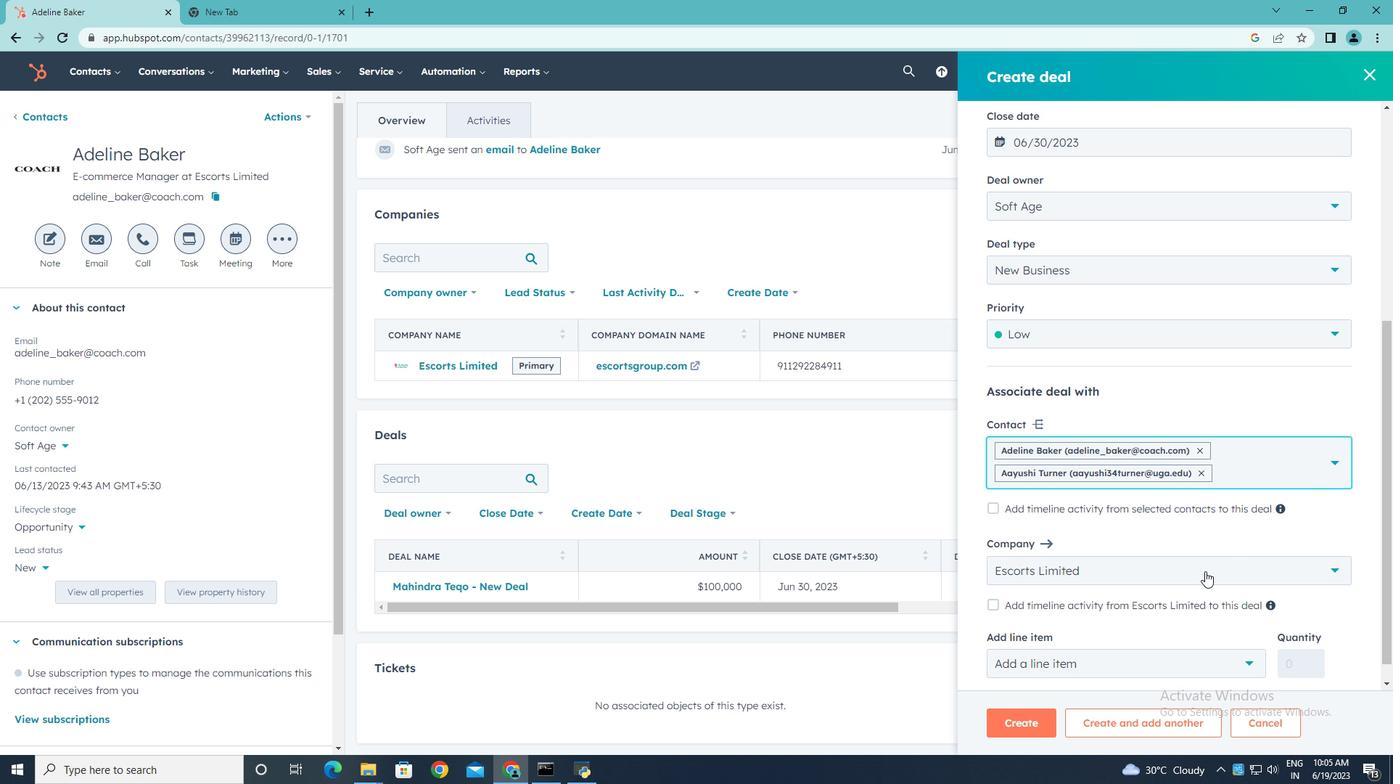 
Action: Mouse scrolled (1205, 571) with delta (0, 0)
Screenshot: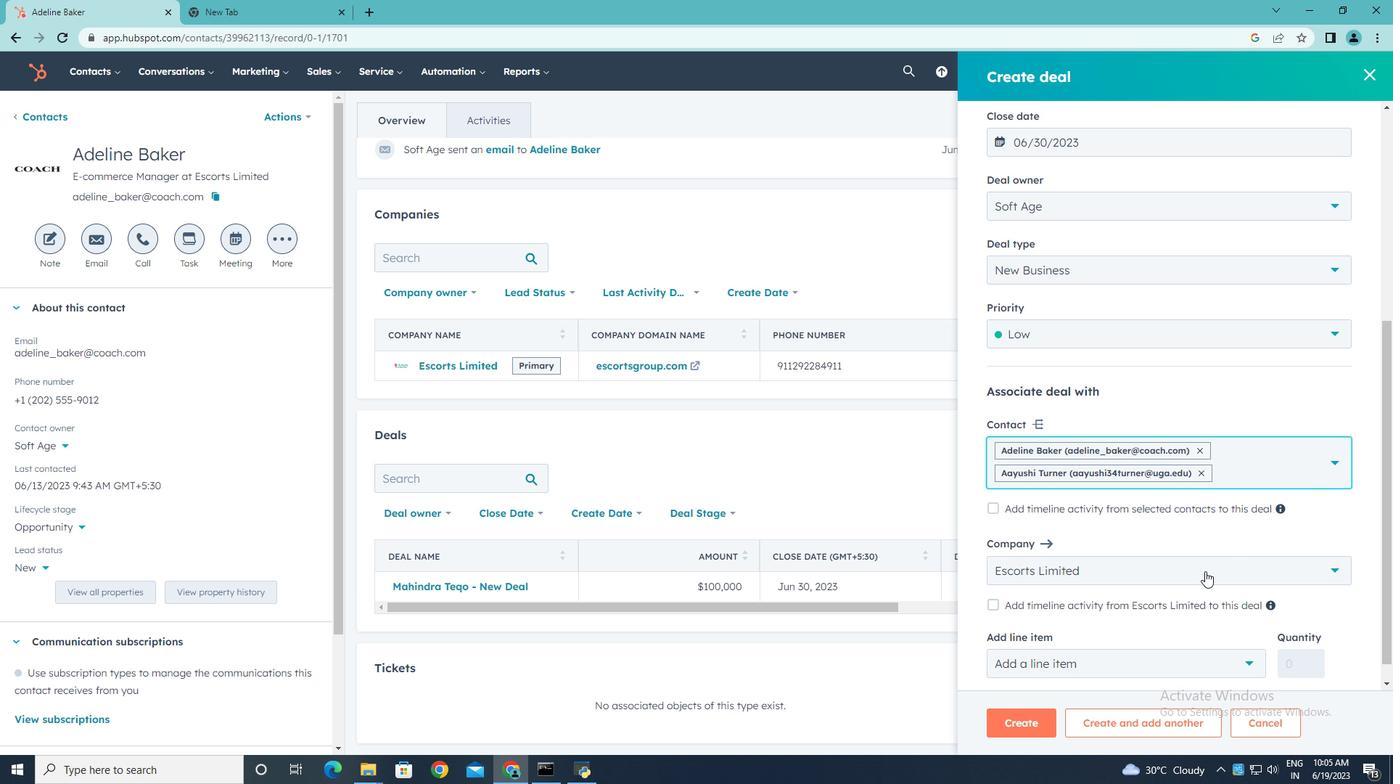 
Action: Mouse scrolled (1205, 571) with delta (0, 0)
Screenshot: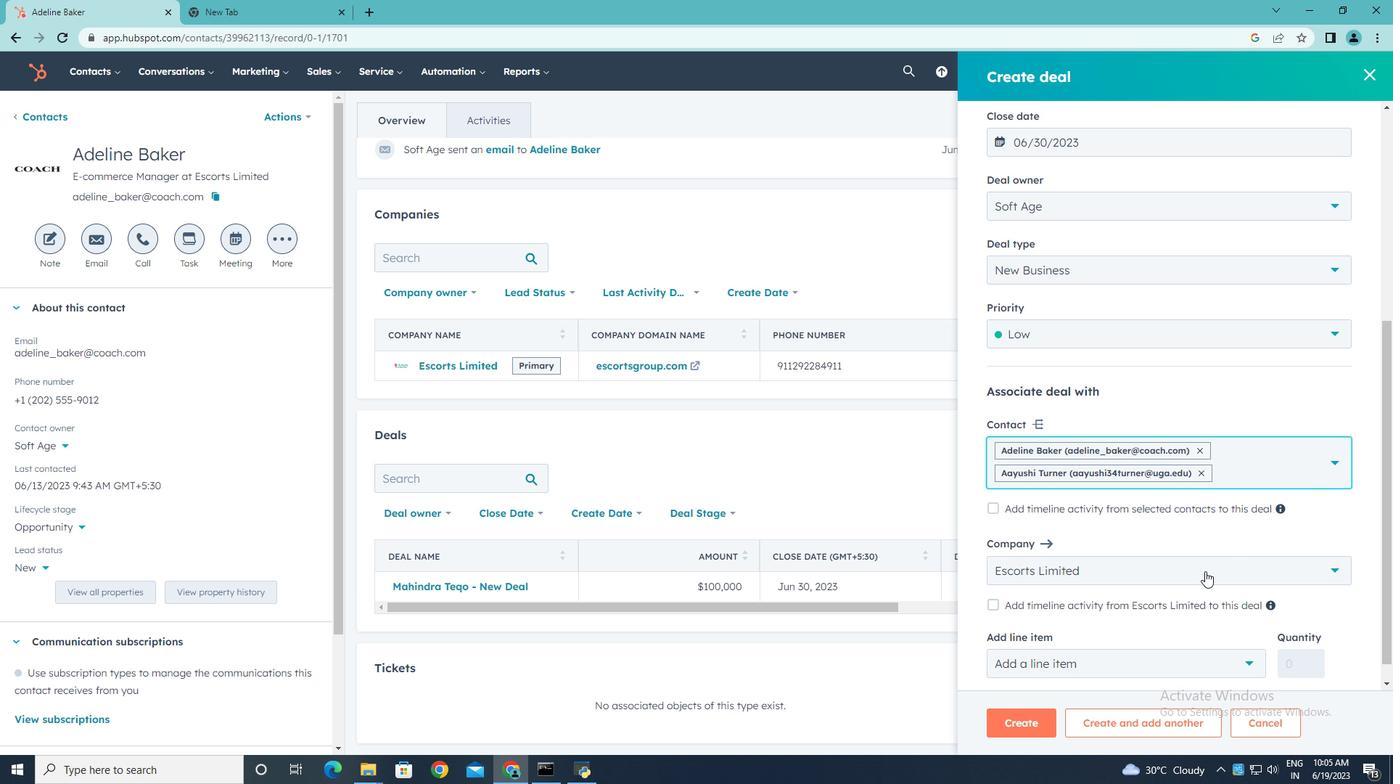 
Action: Mouse moved to (1014, 720)
Screenshot: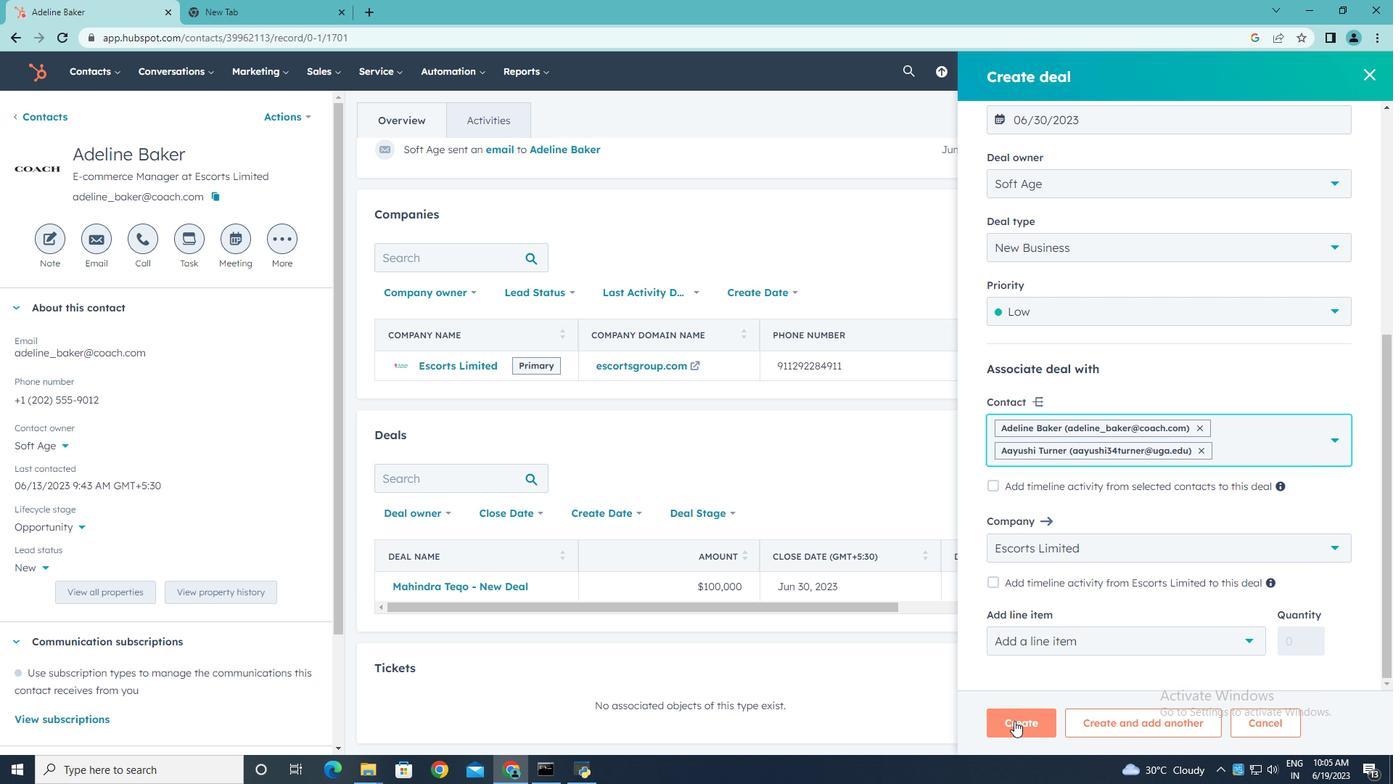 
Action: Mouse pressed left at (1014, 720)
Screenshot: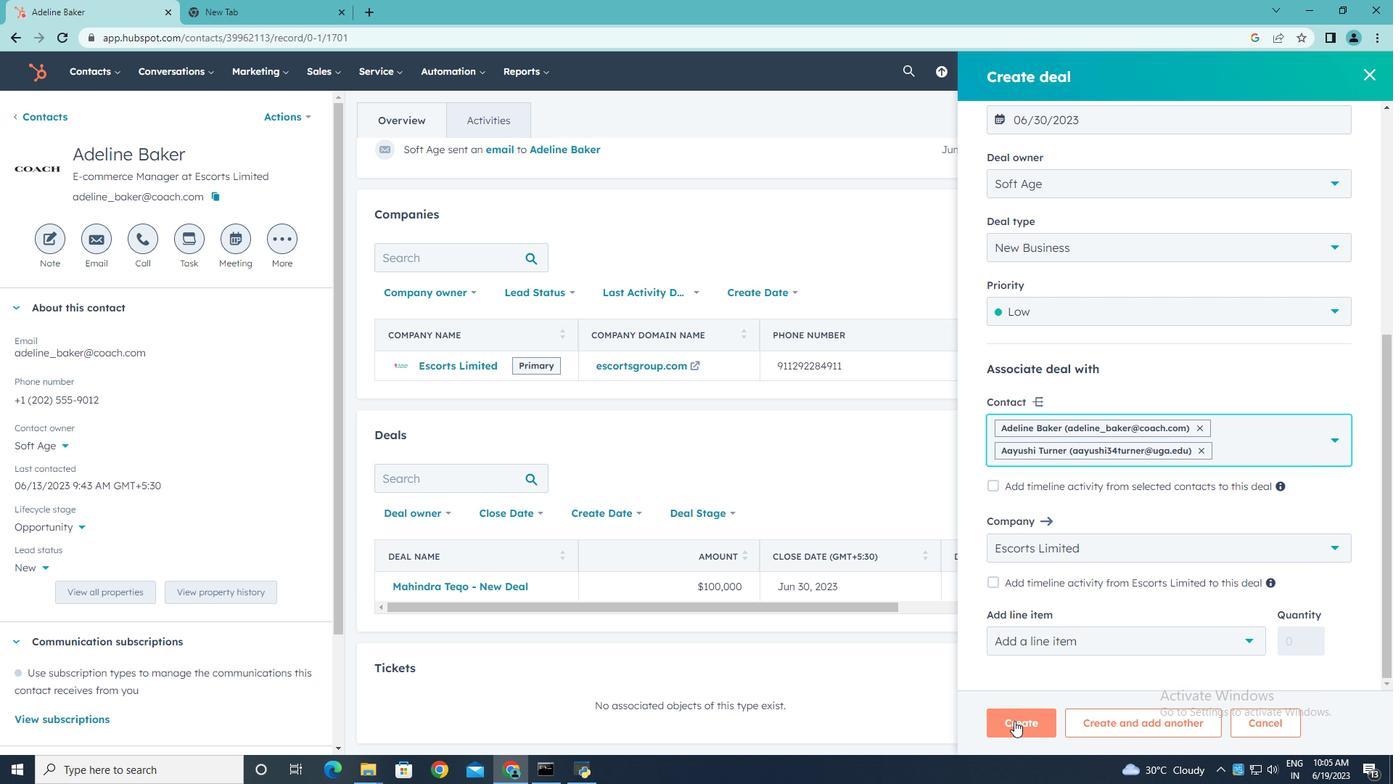 
